 Task: Look for space in Marina, United States from 10th July, 2023 to 15th July, 2023 for 7 adults in price range Rs.10000 to Rs.15000. Place can be entire place or shared room with 4 bedrooms having 7 beds and 4 bathrooms. Property type can be house, flat, guest house. Amenities needed are: wifi, TV, free parkinig on premises, gym, breakfast. Booking option can be shelf check-in. Required host language is English.
Action: Mouse moved to (409, 108)
Screenshot: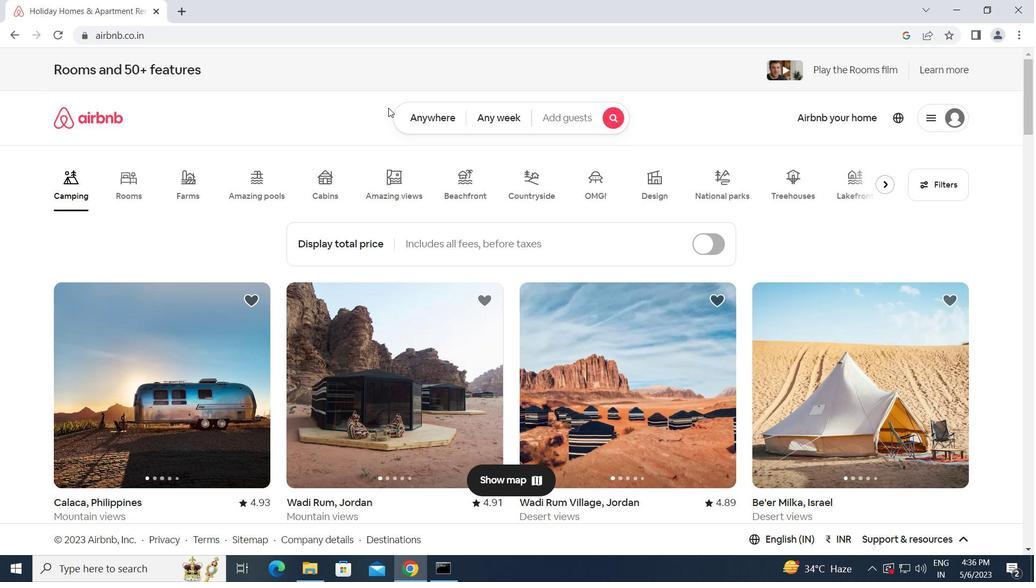 
Action: Mouse pressed left at (409, 108)
Screenshot: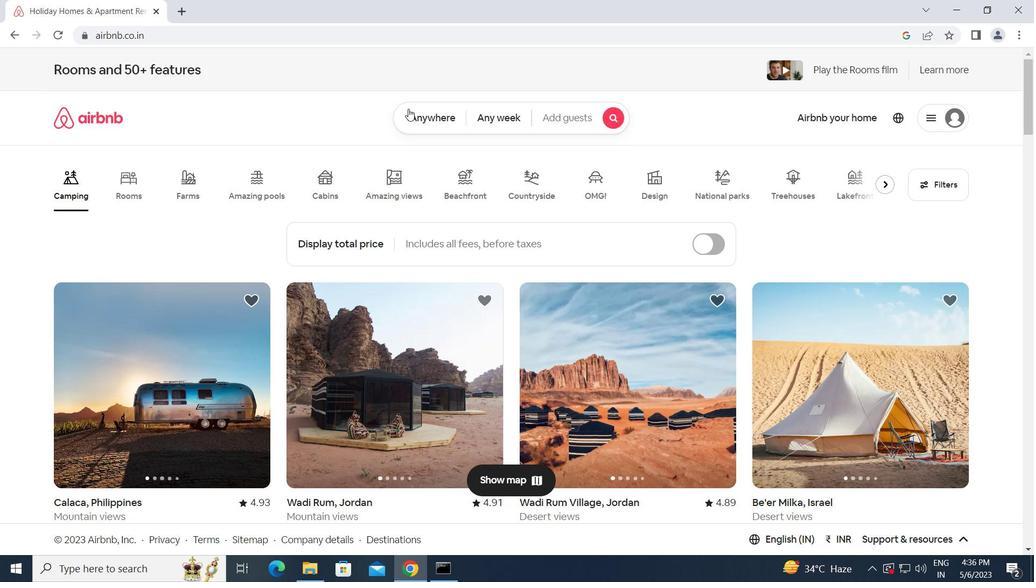 
Action: Mouse moved to (324, 158)
Screenshot: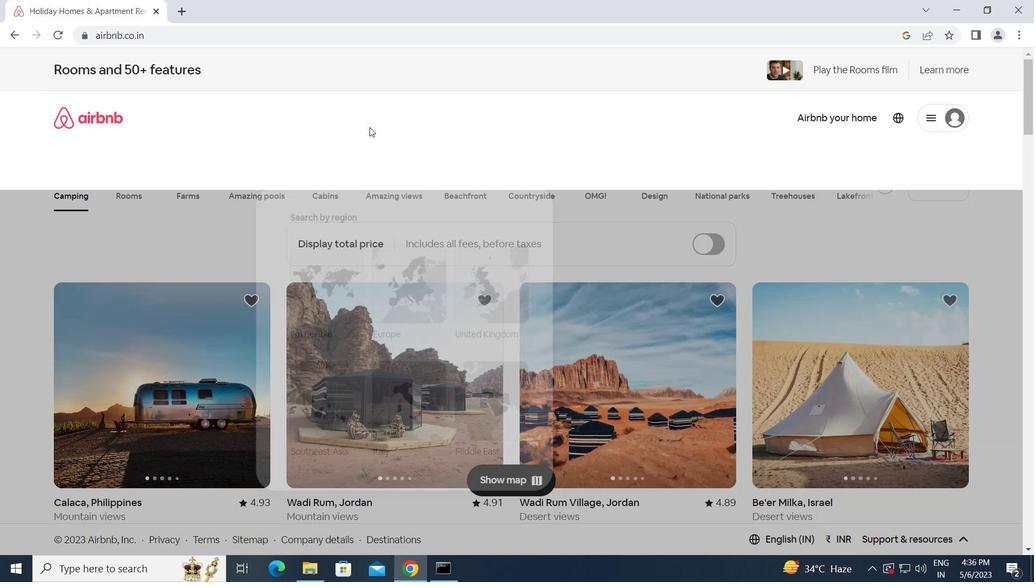 
Action: Mouse pressed left at (324, 158)
Screenshot: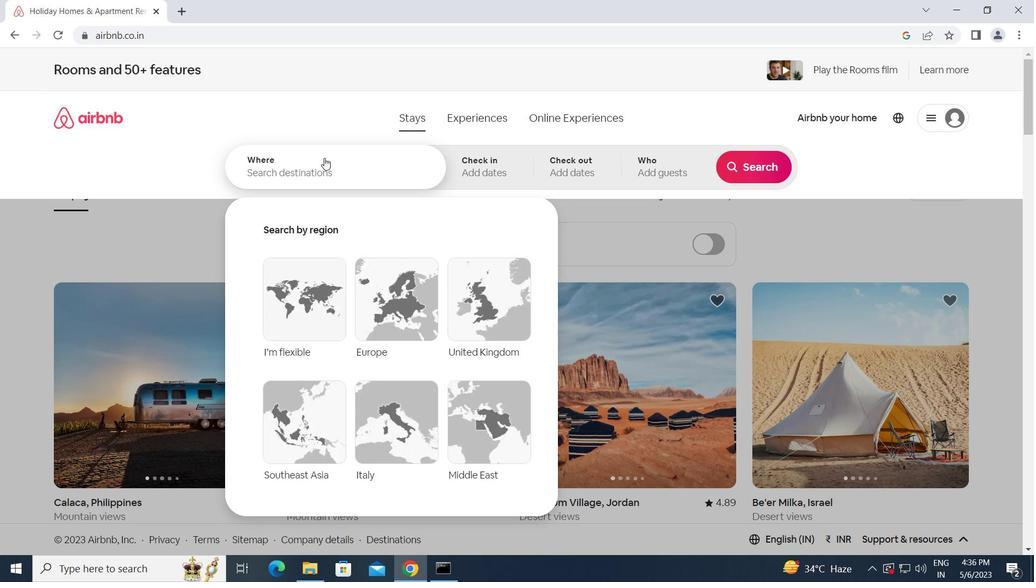 
Action: Key pressed m<Key.caps_lock>ar
Screenshot: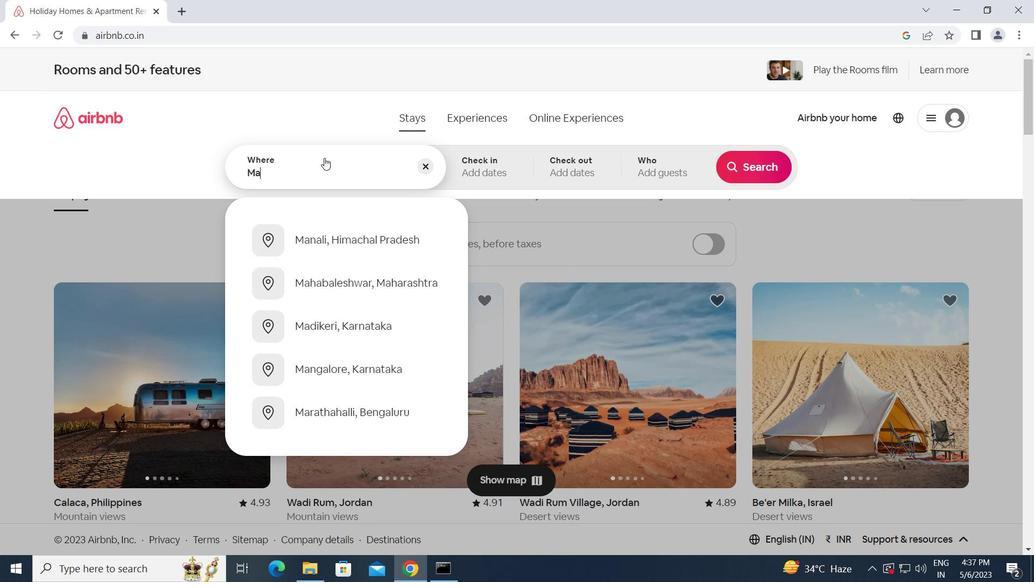 
Action: Mouse moved to (415, 97)
Screenshot: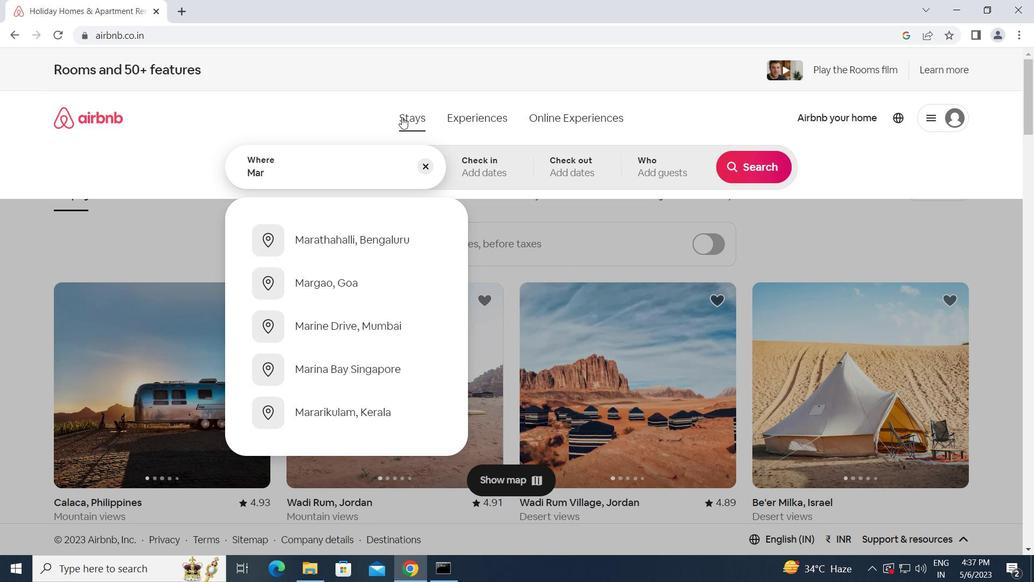 
Action: Key pressed i
Screenshot: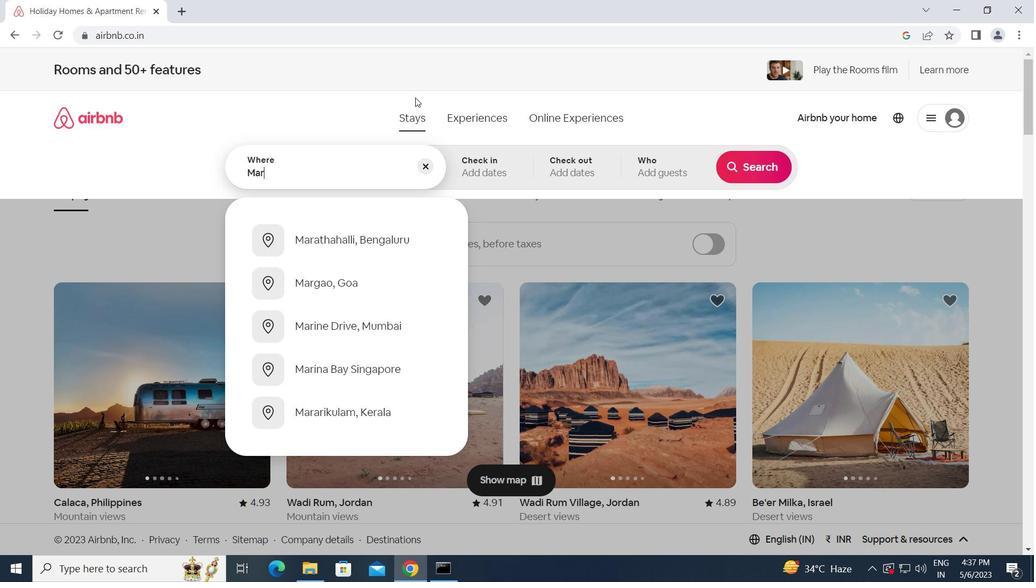
Action: Mouse moved to (415, 96)
Screenshot: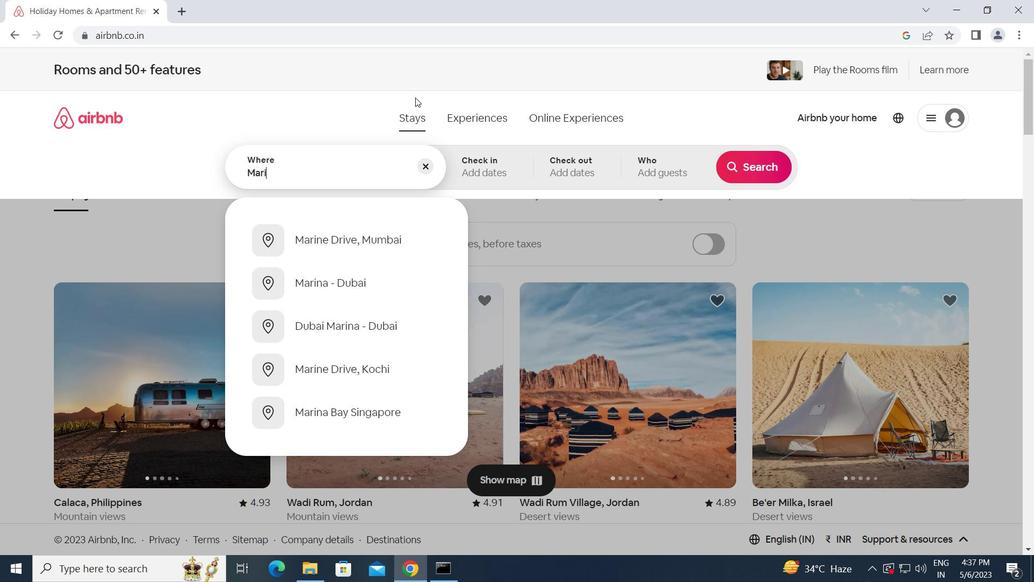 
Action: Key pressed na,<Key.space><Key.caps_lock>u<Key.caps_lock>nited<Key.space><Key.caps_lock>s<Key.caps_lock>tates<Key.enter>
Screenshot: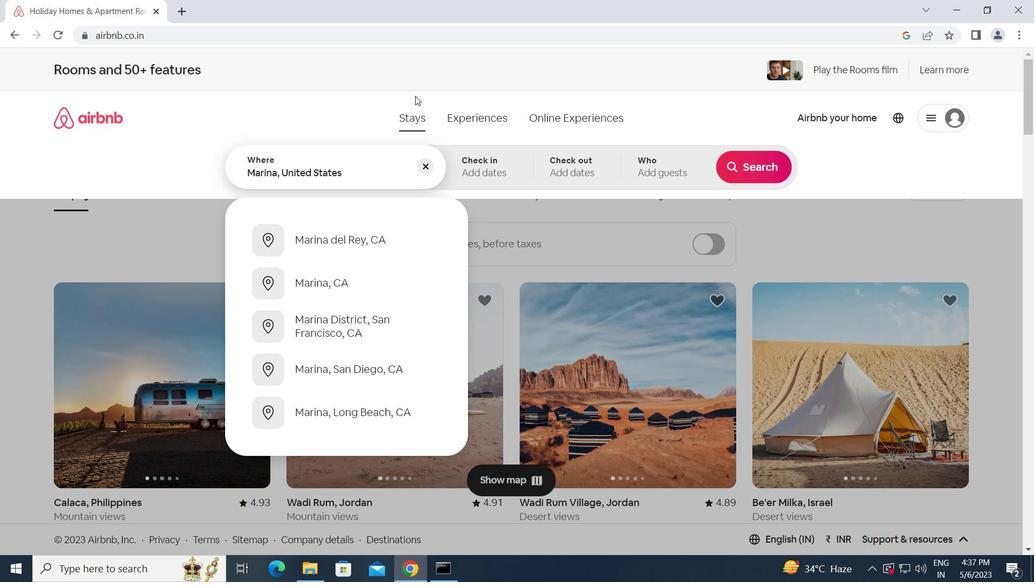 
Action: Mouse moved to (752, 274)
Screenshot: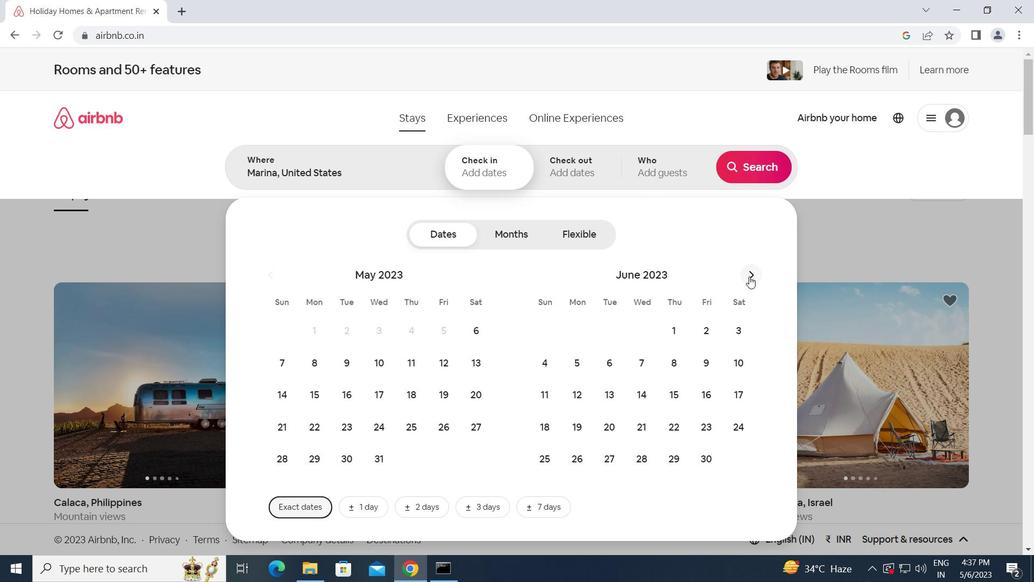 
Action: Mouse pressed left at (752, 274)
Screenshot: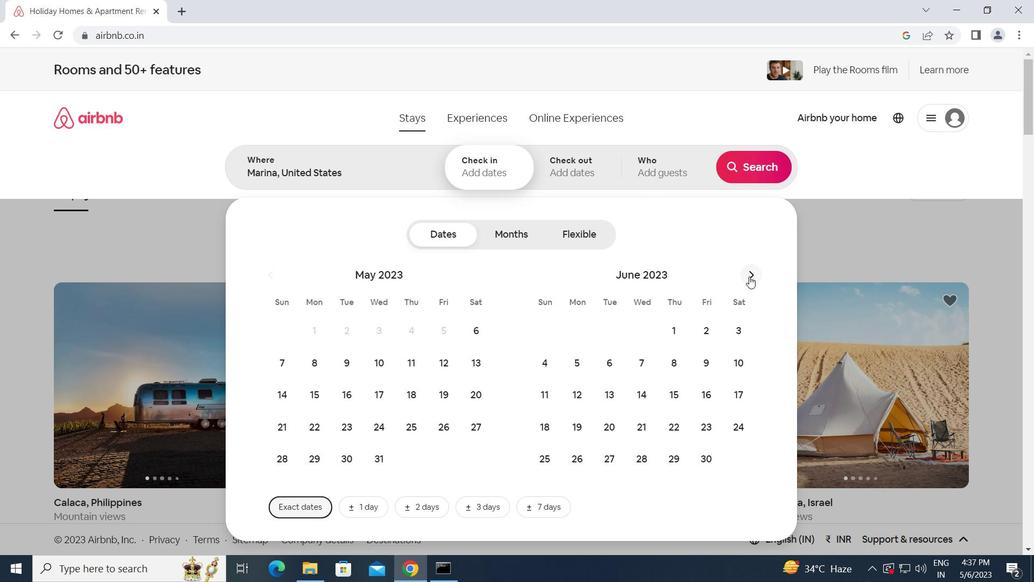 
Action: Mouse moved to (572, 395)
Screenshot: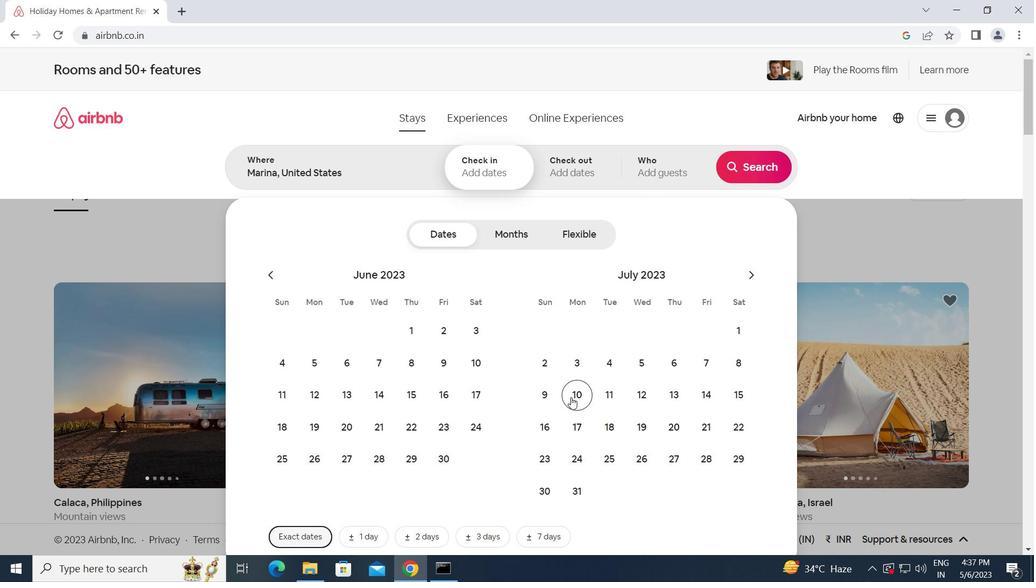 
Action: Mouse pressed left at (572, 395)
Screenshot: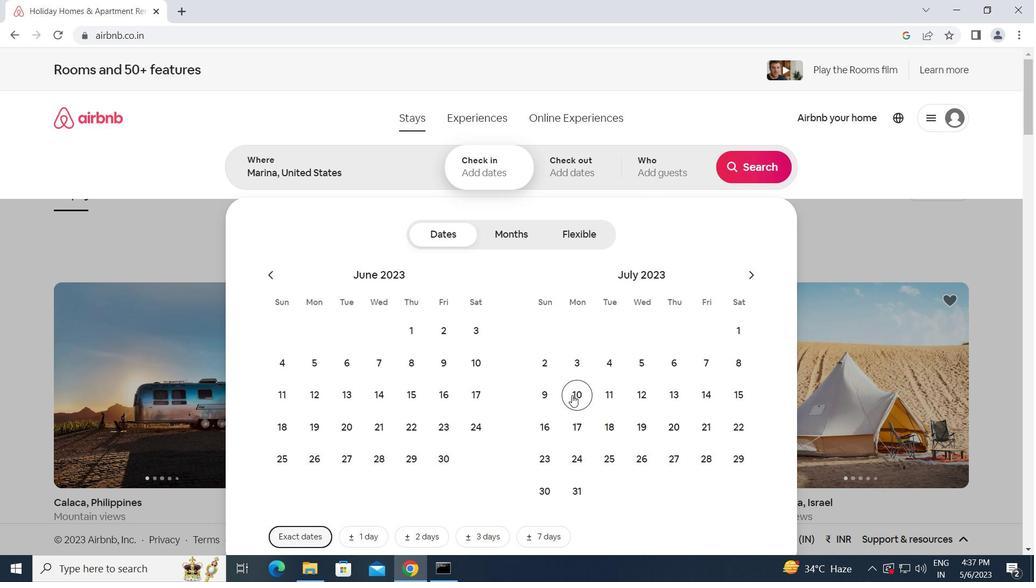 
Action: Mouse moved to (744, 395)
Screenshot: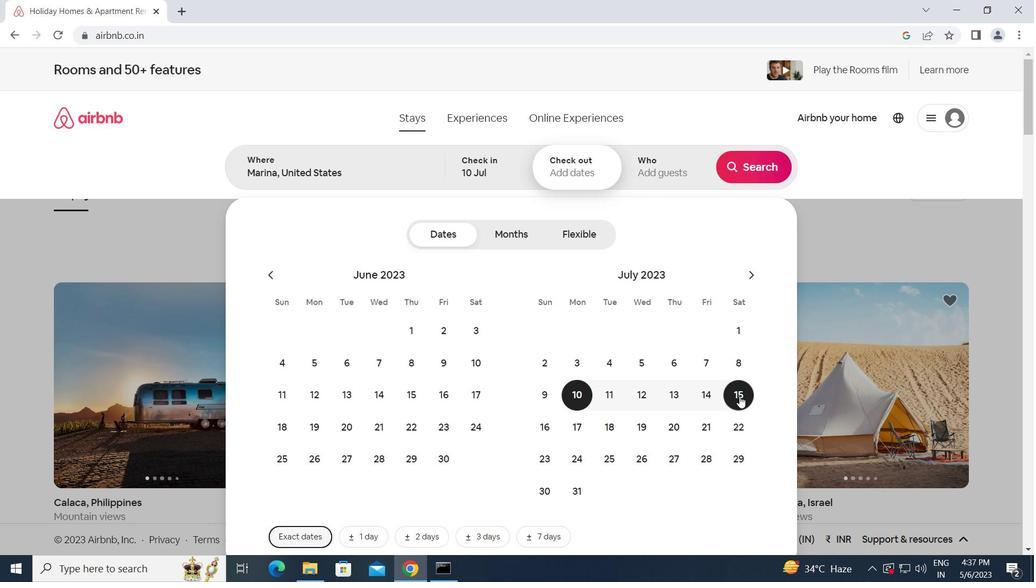 
Action: Mouse pressed left at (744, 395)
Screenshot: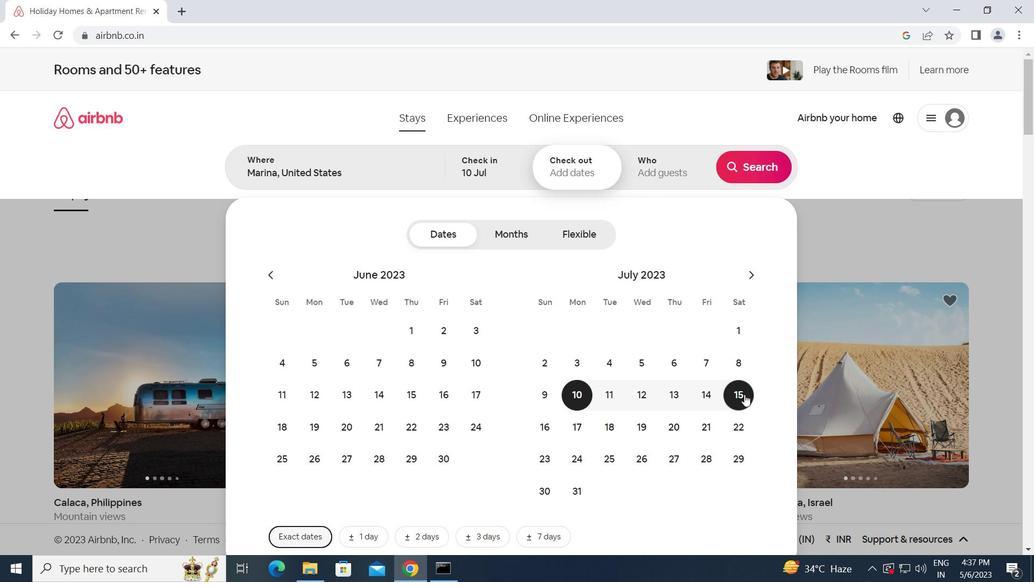 
Action: Mouse moved to (663, 168)
Screenshot: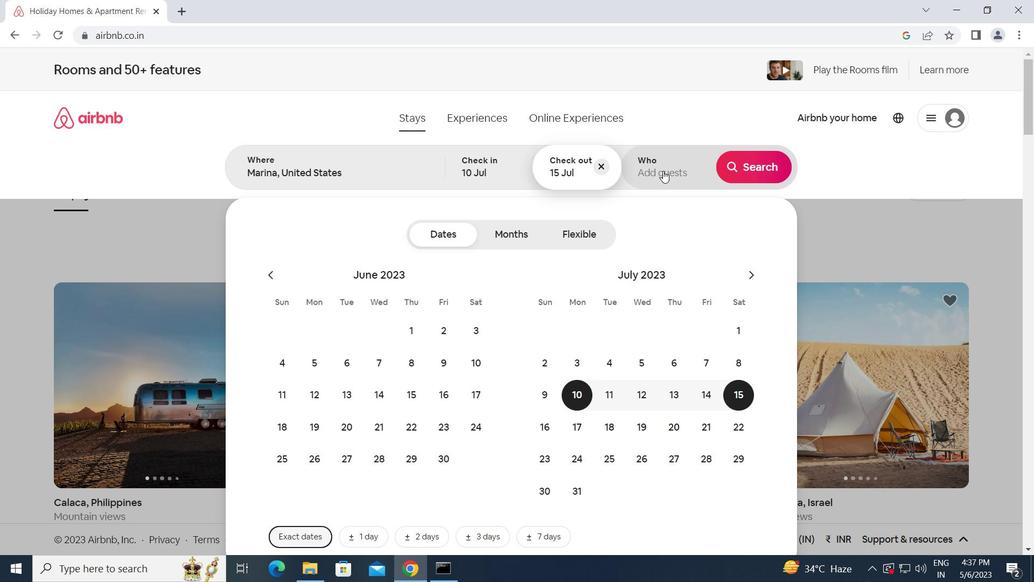 
Action: Mouse pressed left at (663, 168)
Screenshot: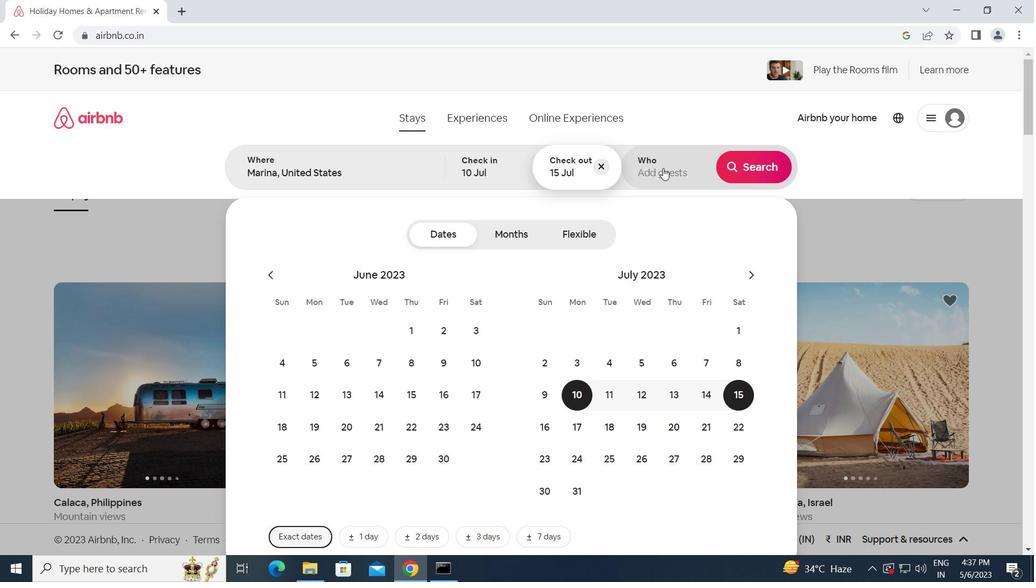 
Action: Mouse moved to (756, 239)
Screenshot: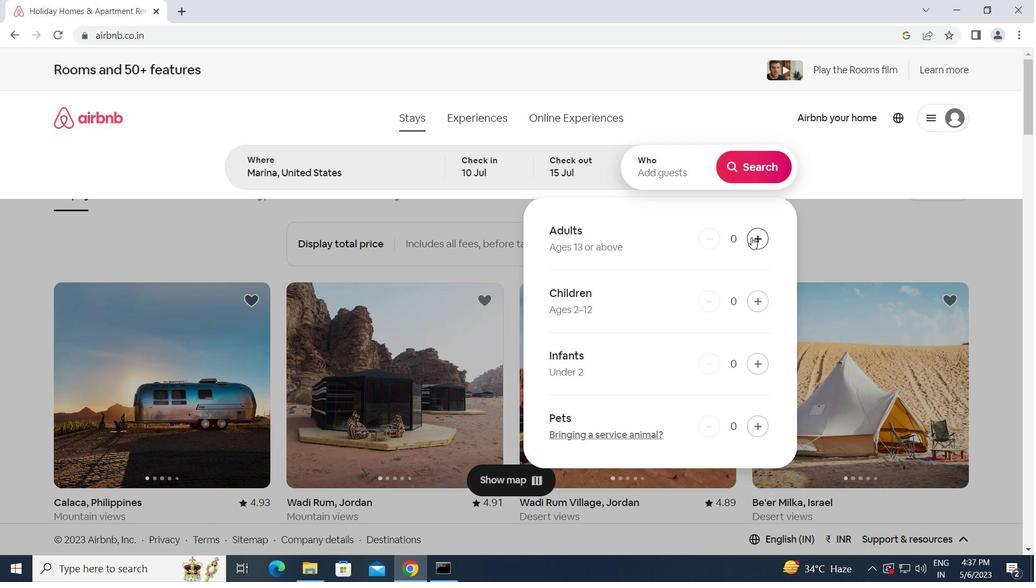 
Action: Mouse pressed left at (756, 239)
Screenshot: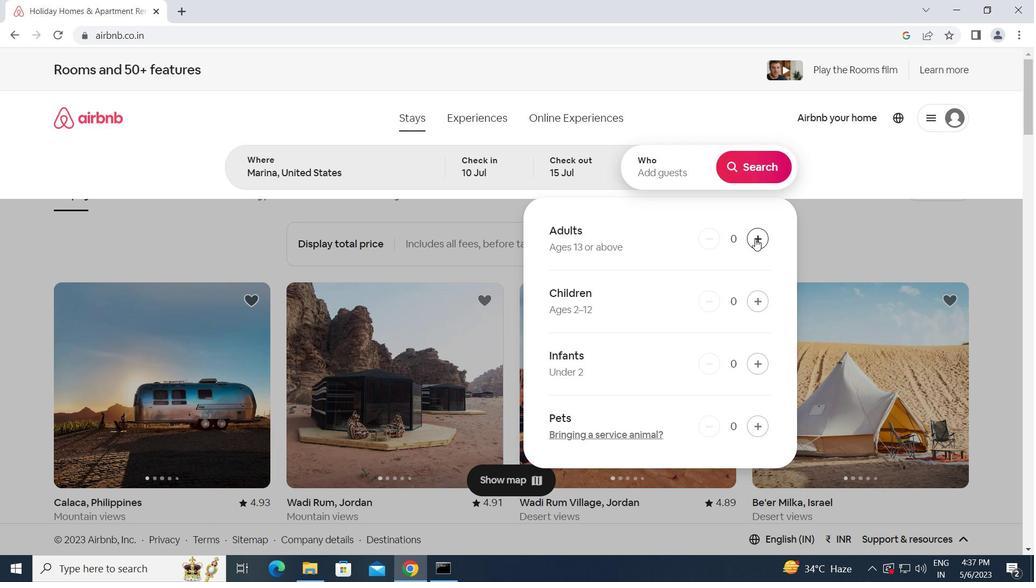 
Action: Mouse pressed left at (756, 239)
Screenshot: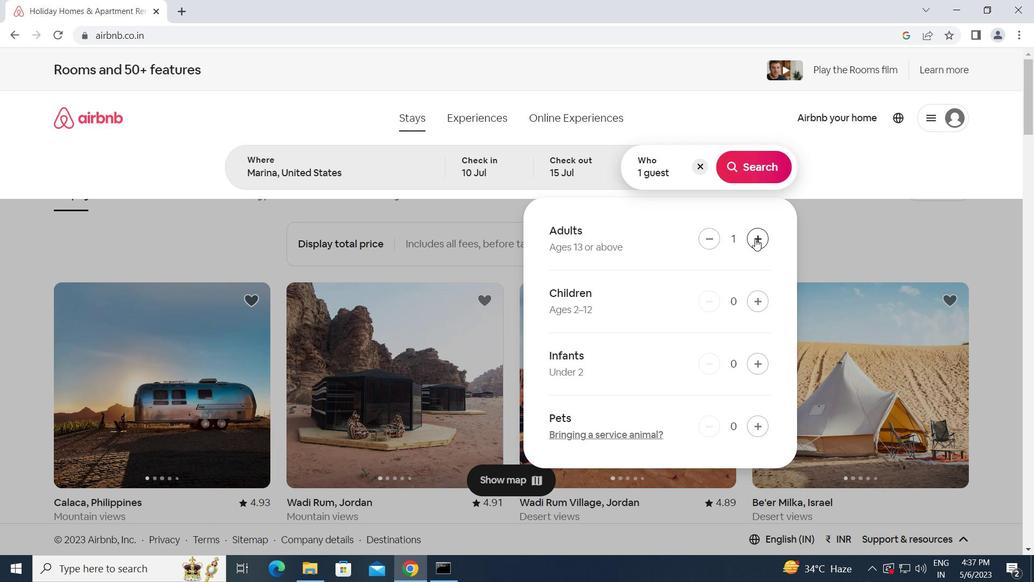 
Action: Mouse moved to (752, 237)
Screenshot: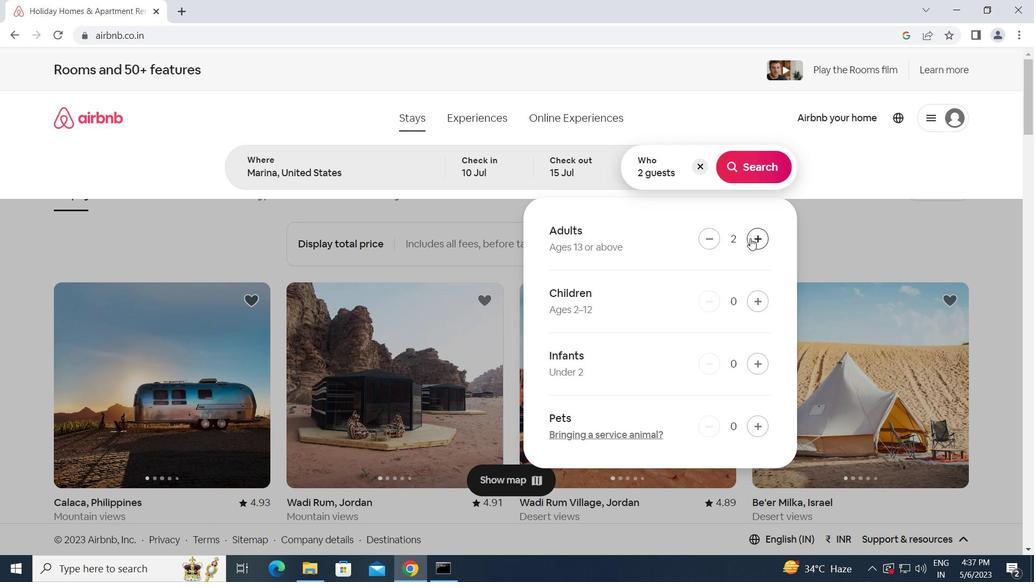 
Action: Mouse pressed left at (752, 237)
Screenshot: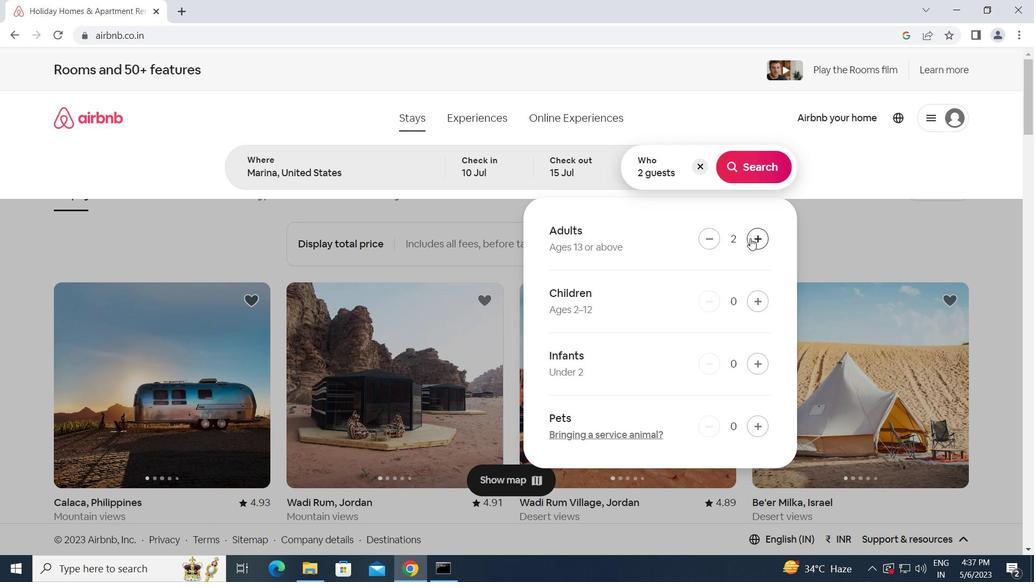 
Action: Mouse moved to (752, 237)
Screenshot: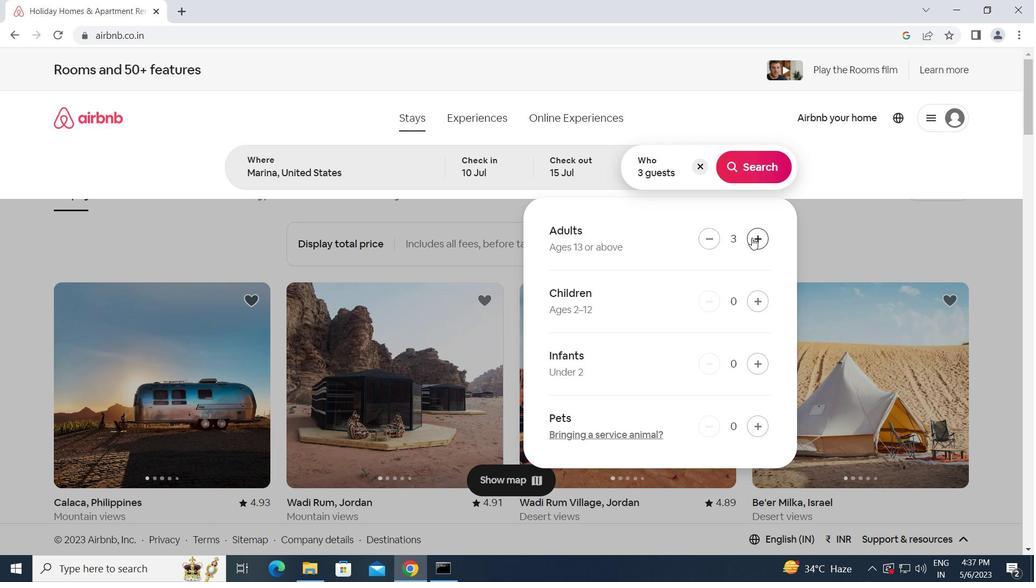 
Action: Mouse pressed left at (752, 237)
Screenshot: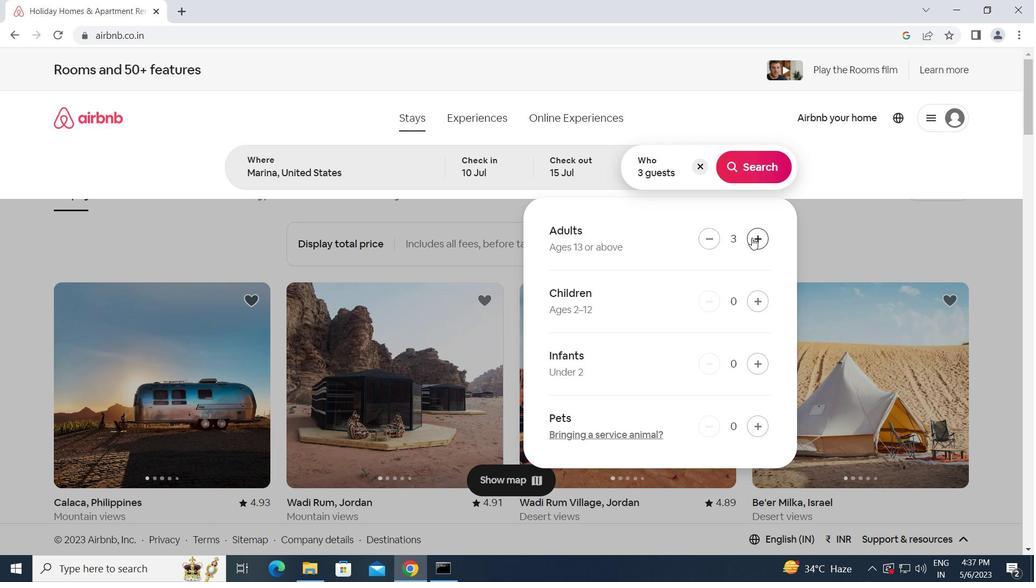 
Action: Mouse pressed left at (752, 237)
Screenshot: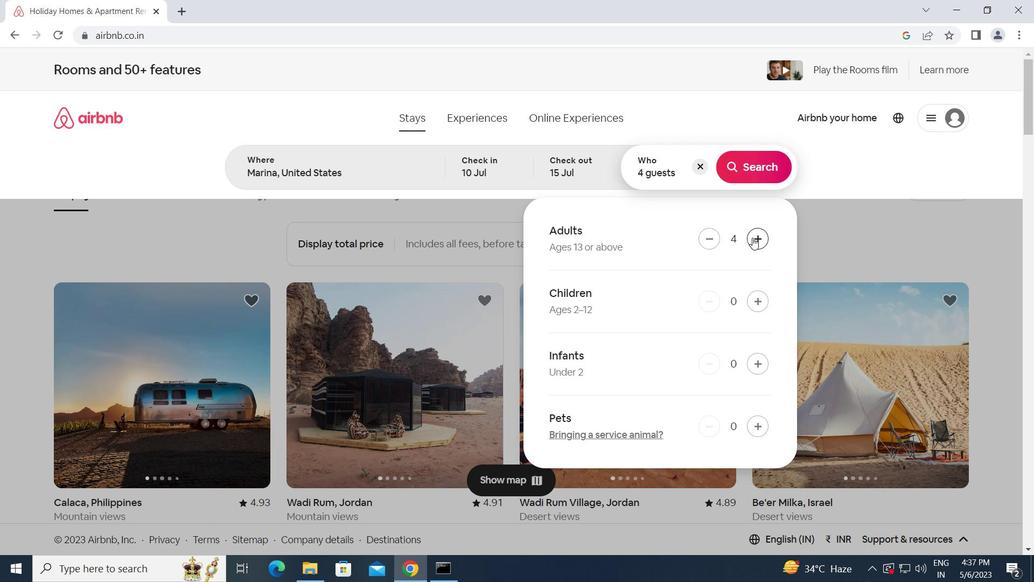
Action: Mouse pressed left at (752, 237)
Screenshot: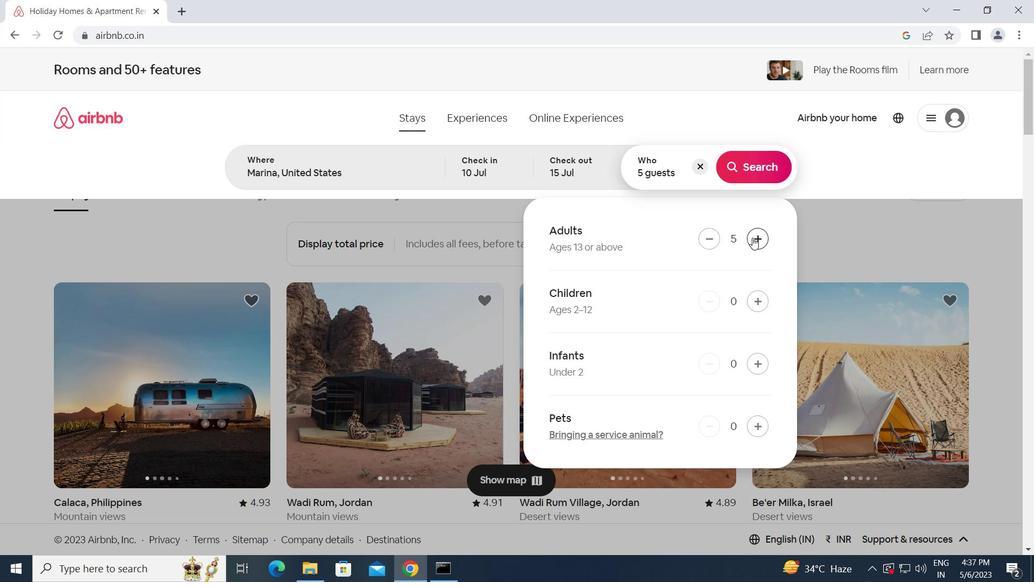 
Action: Mouse pressed left at (752, 237)
Screenshot: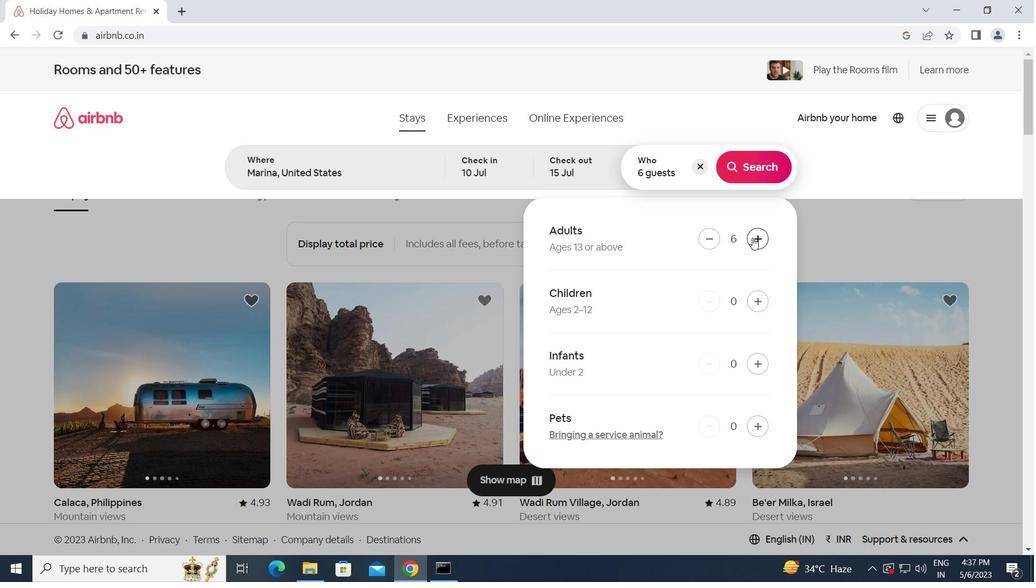 
Action: Mouse moved to (753, 168)
Screenshot: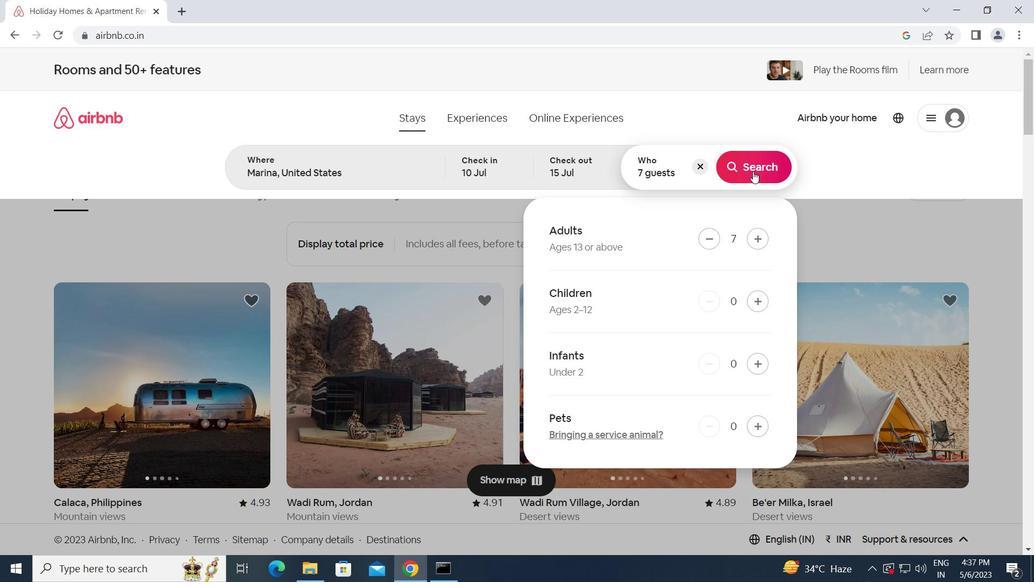 
Action: Mouse pressed left at (753, 168)
Screenshot: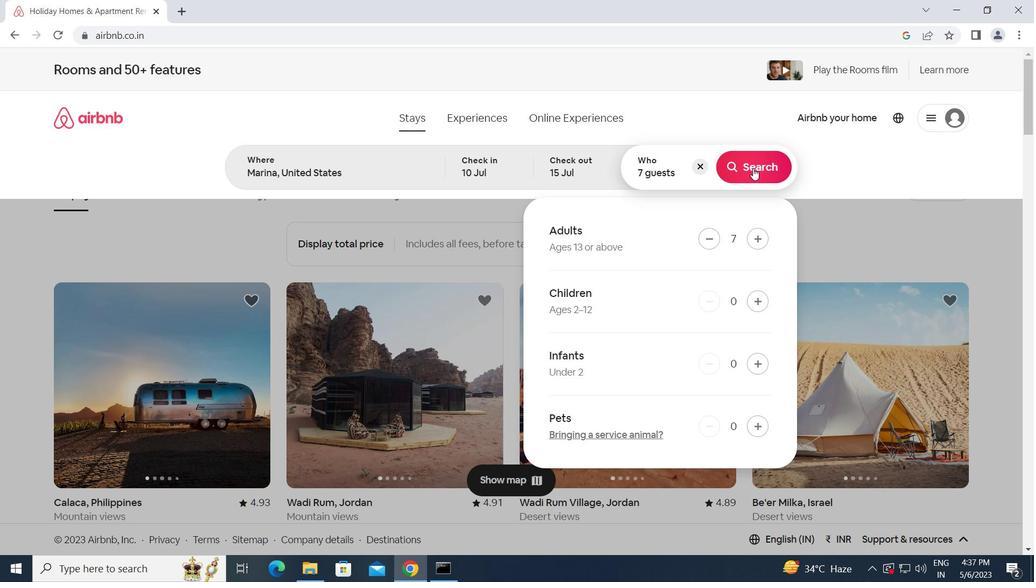 
Action: Mouse moved to (975, 129)
Screenshot: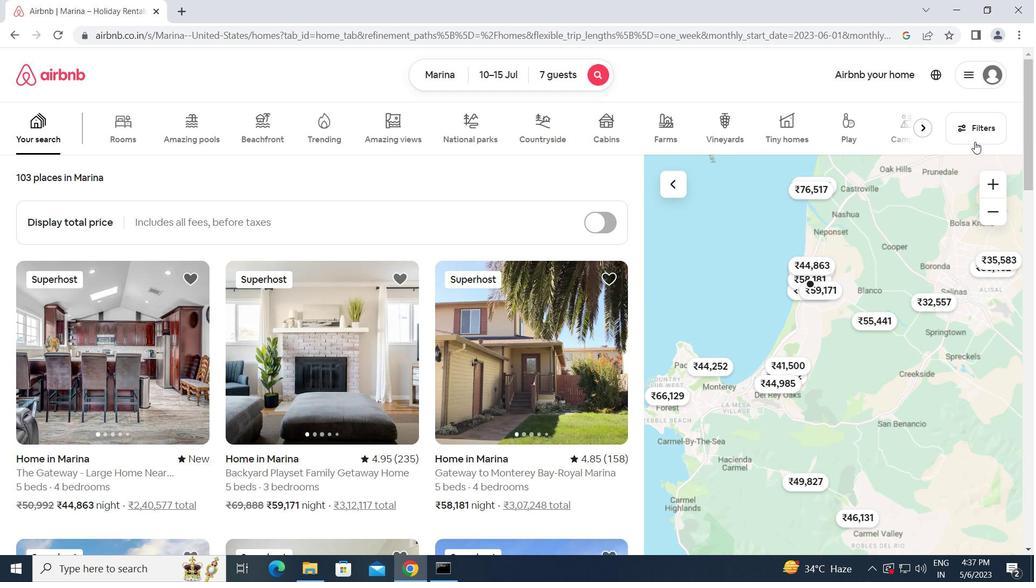 
Action: Mouse pressed left at (975, 129)
Screenshot: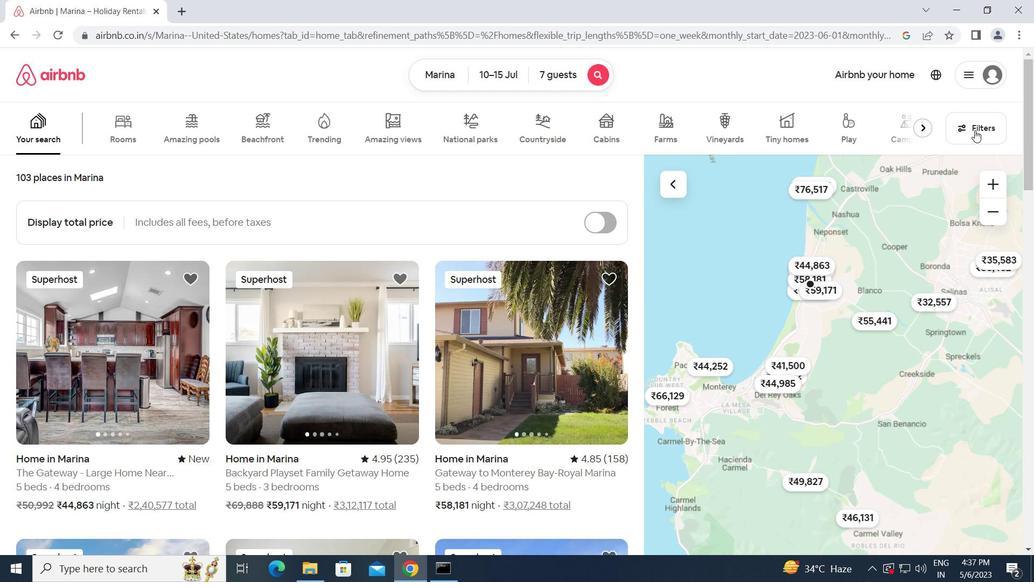 
Action: Mouse moved to (412, 316)
Screenshot: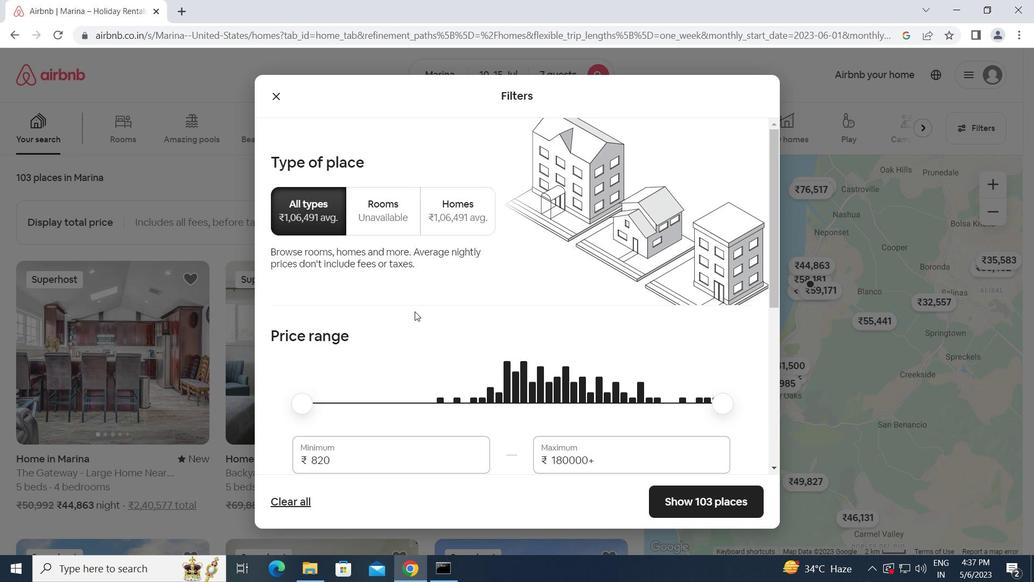 
Action: Mouse scrolled (412, 316) with delta (0, 0)
Screenshot: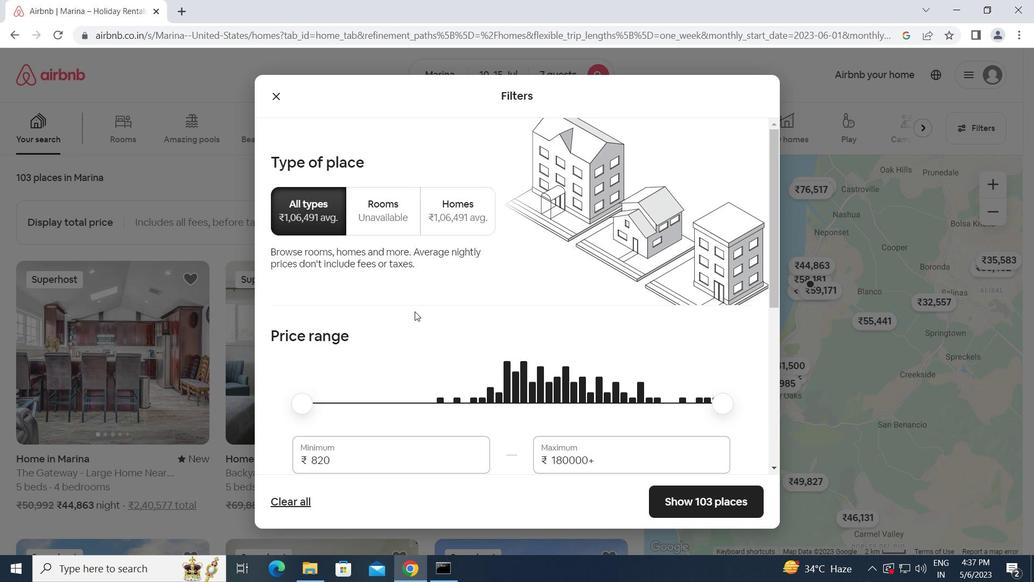 
Action: Mouse moved to (375, 411)
Screenshot: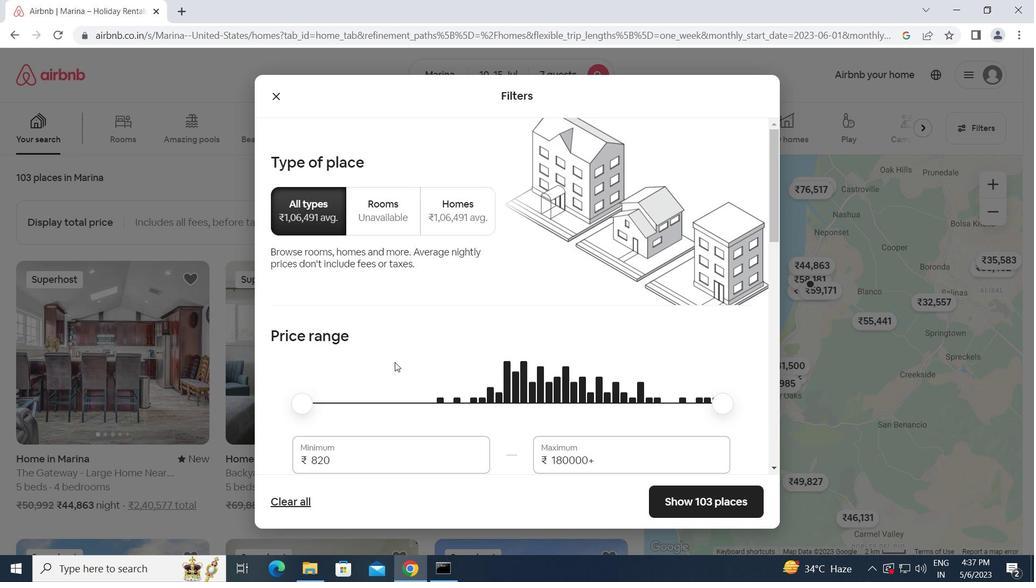 
Action: Mouse scrolled (375, 410) with delta (0, 0)
Screenshot: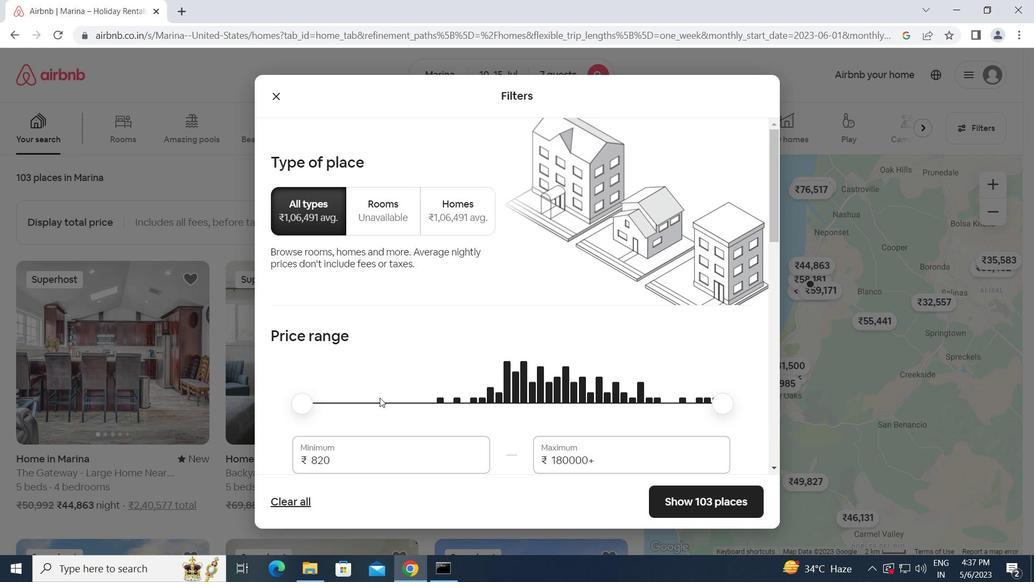 
Action: Mouse moved to (341, 320)
Screenshot: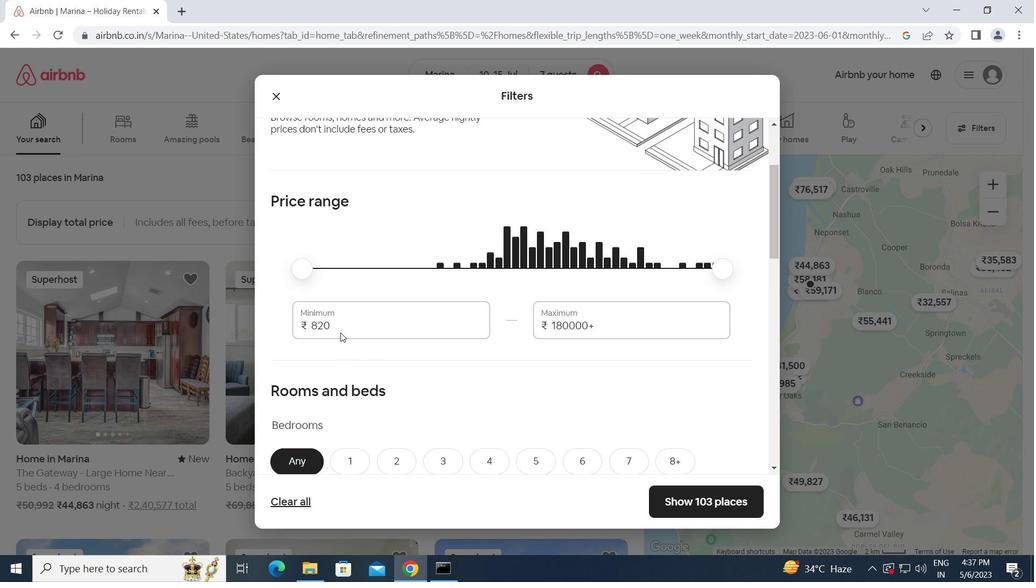 
Action: Mouse pressed left at (341, 320)
Screenshot: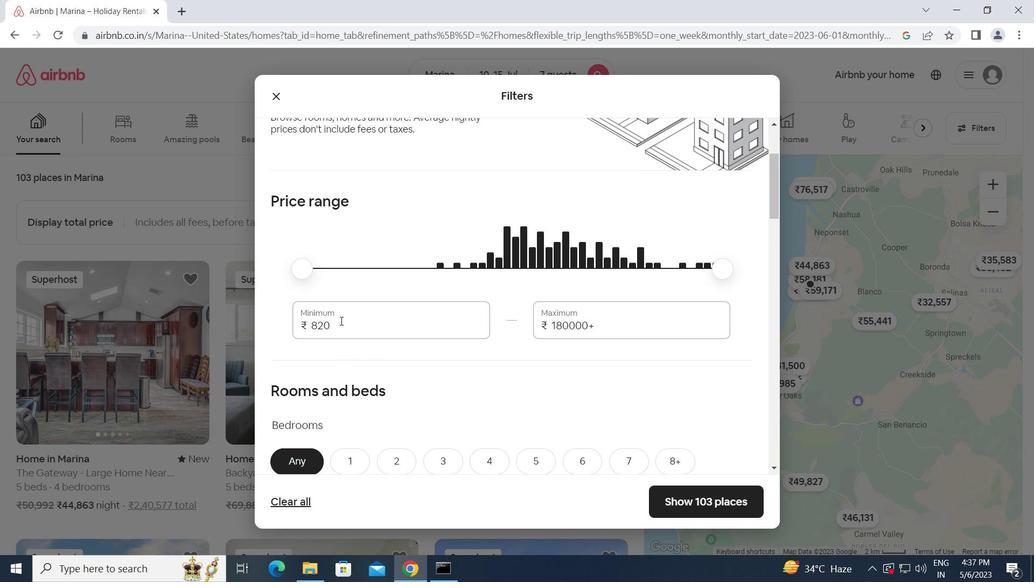 
Action: Mouse moved to (283, 320)
Screenshot: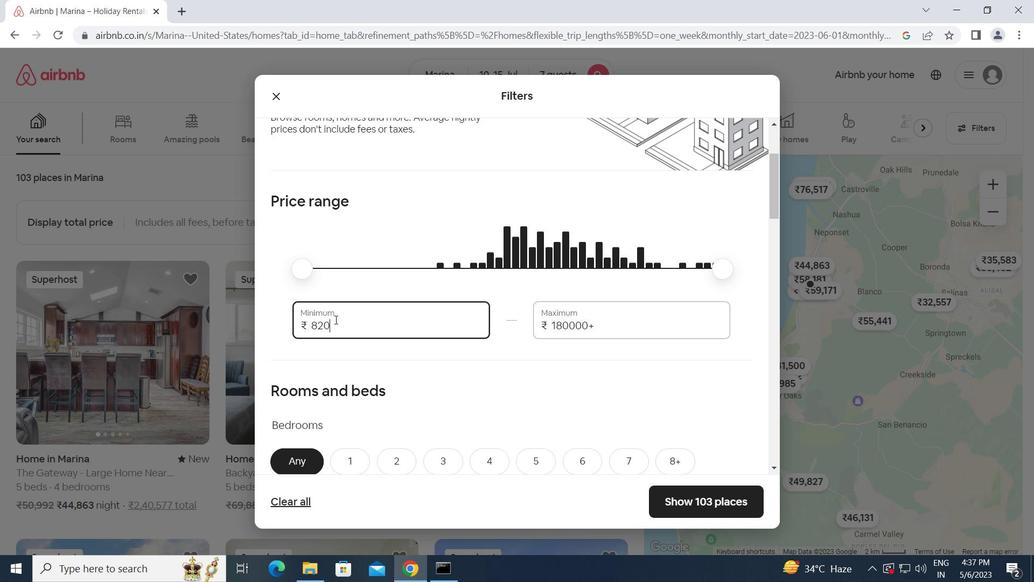 
Action: Key pressed 1
Screenshot: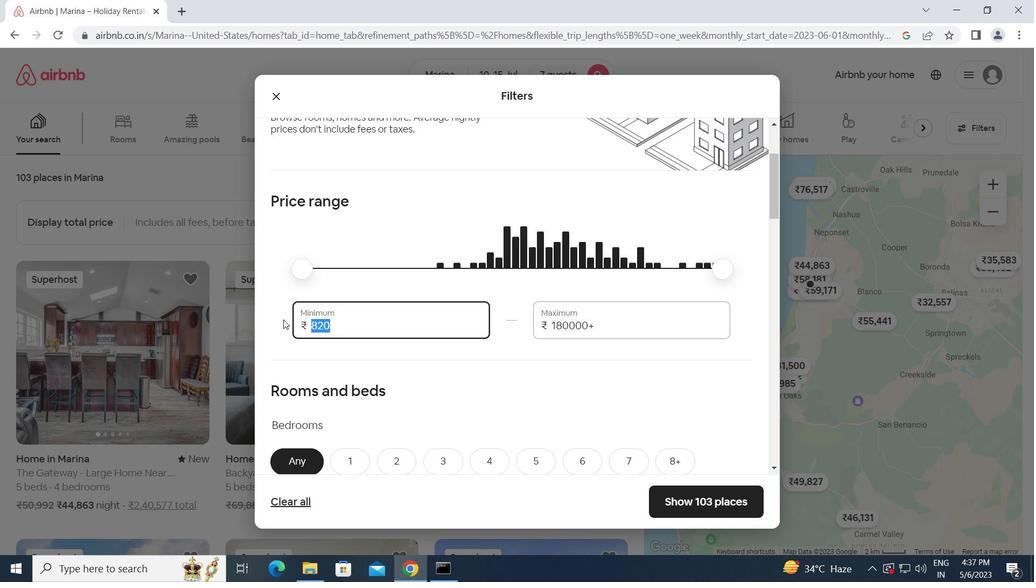 
Action: Mouse moved to (466, 240)
Screenshot: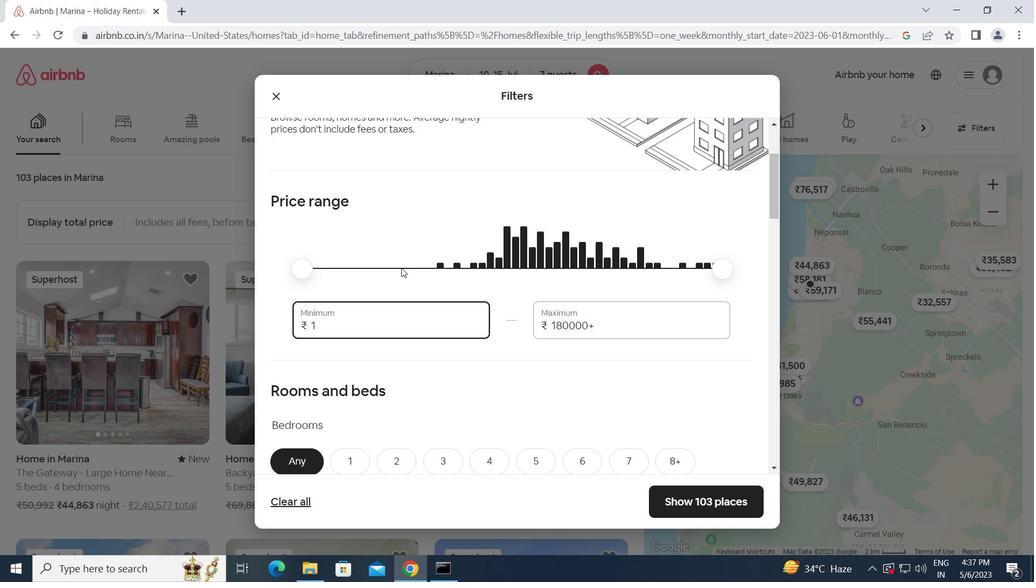 
Action: Key pressed 0000<Key.tab>15000
Screenshot: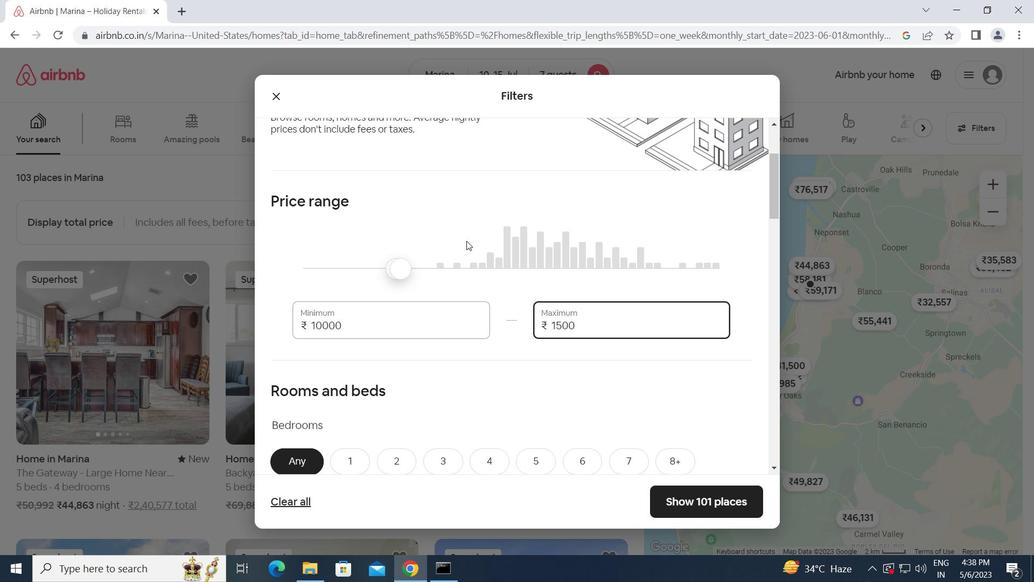 
Action: Mouse moved to (529, 334)
Screenshot: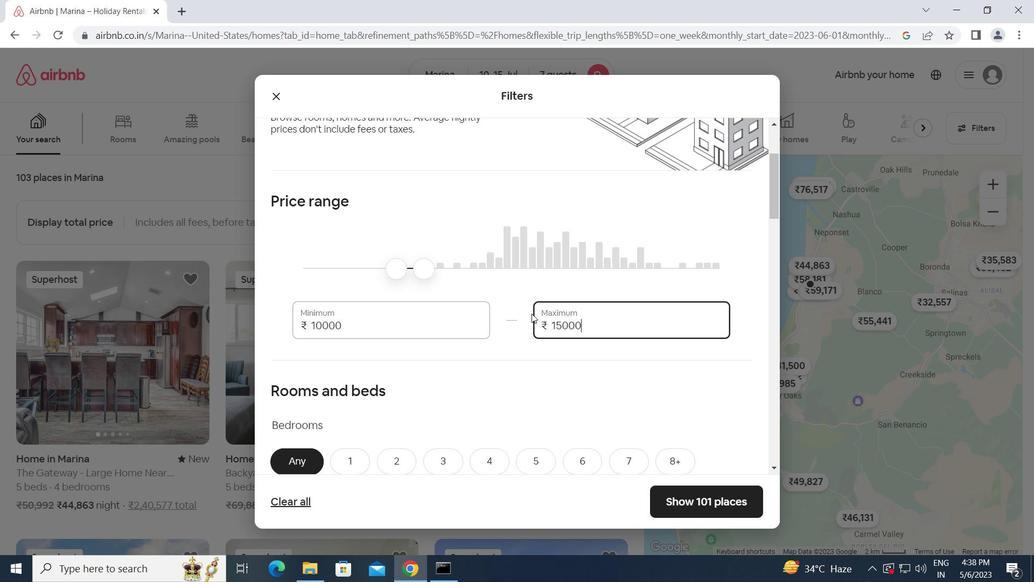 
Action: Mouse scrolled (529, 333) with delta (0, 0)
Screenshot: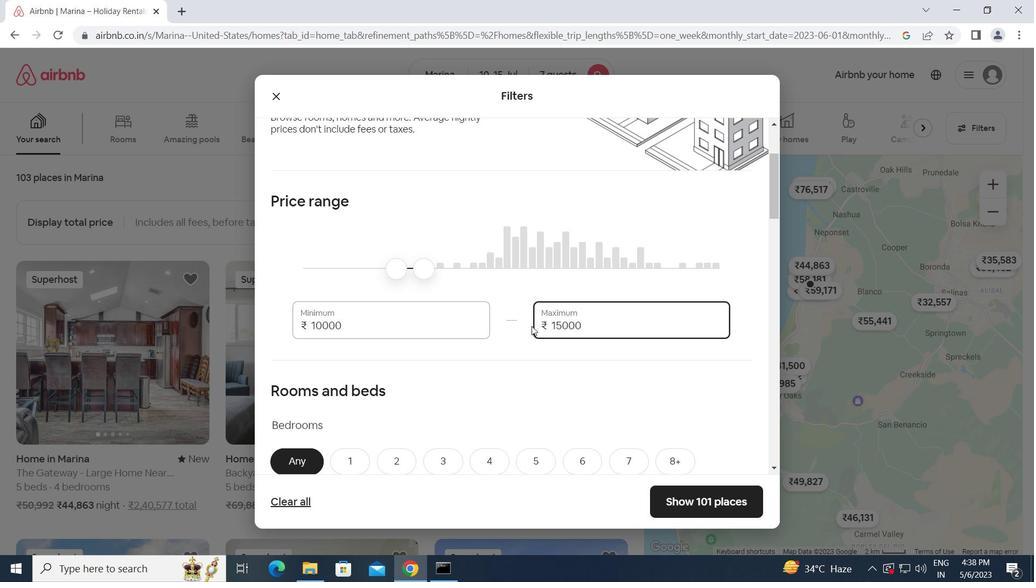 
Action: Mouse moved to (527, 330)
Screenshot: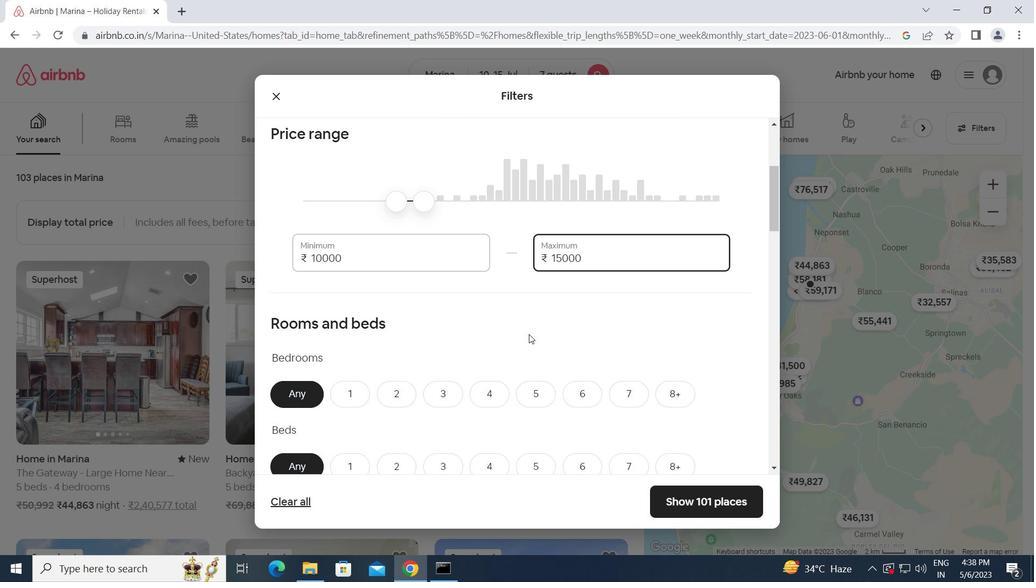 
Action: Mouse pressed left at (527, 330)
Screenshot: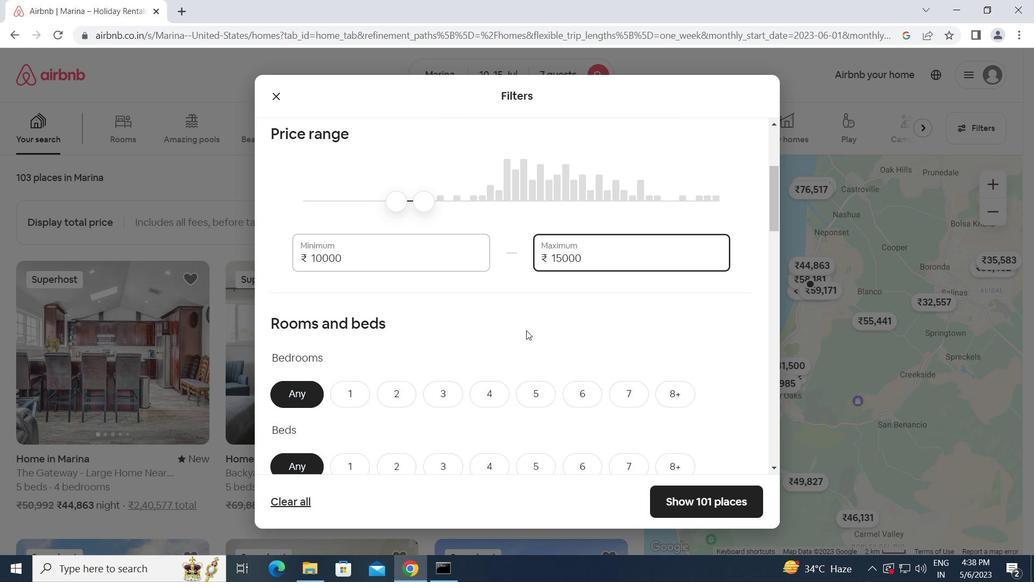 
Action: Mouse scrolled (527, 330) with delta (0, 0)
Screenshot: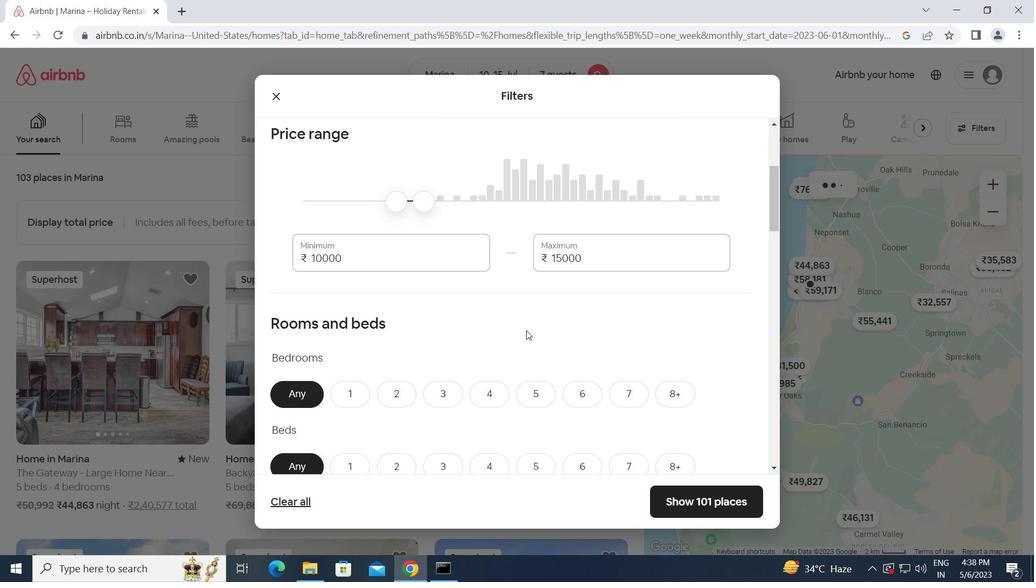 
Action: Mouse scrolled (527, 330) with delta (0, 0)
Screenshot: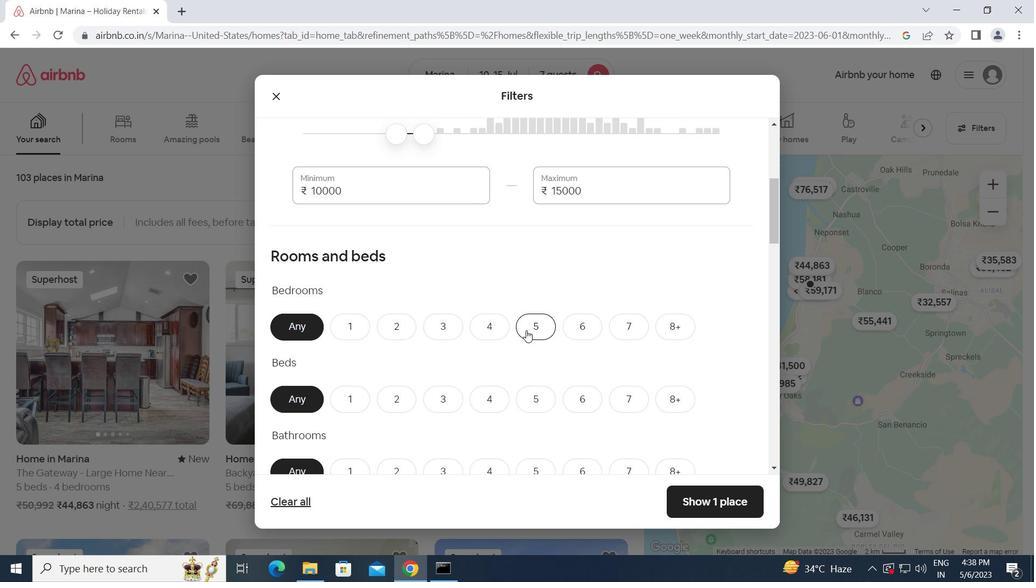 
Action: Mouse moved to (497, 258)
Screenshot: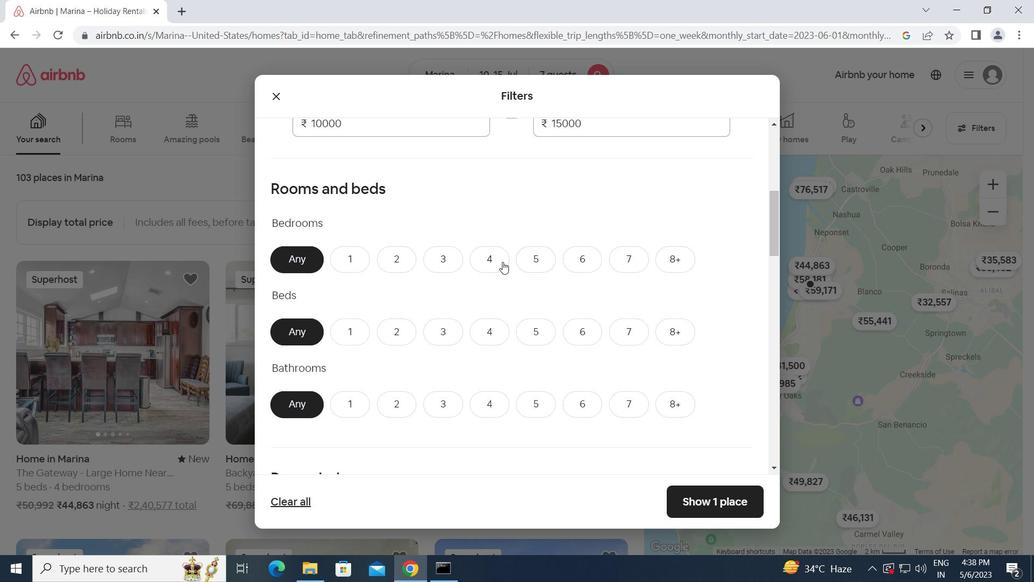 
Action: Mouse pressed left at (497, 258)
Screenshot: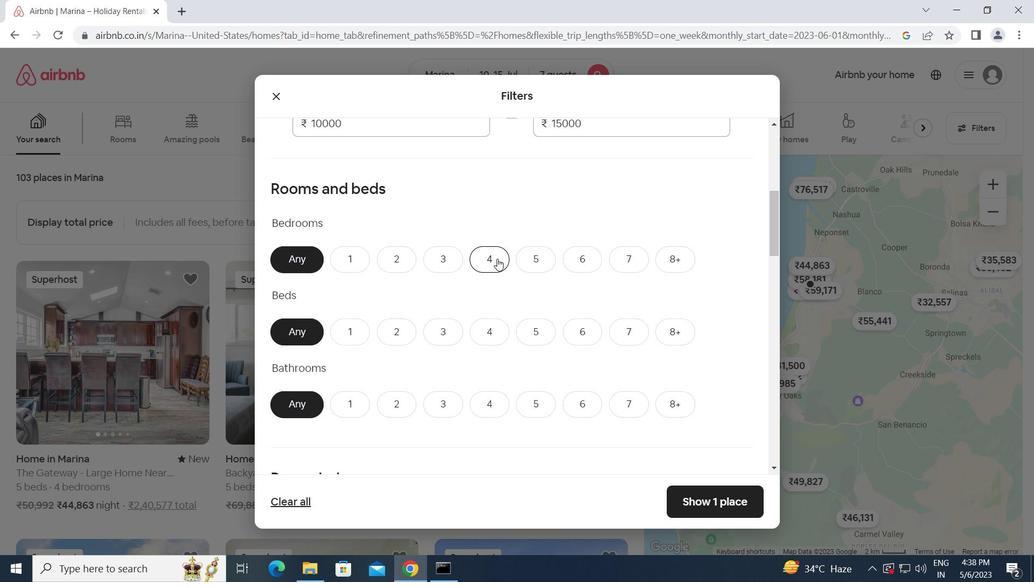 
Action: Mouse moved to (620, 329)
Screenshot: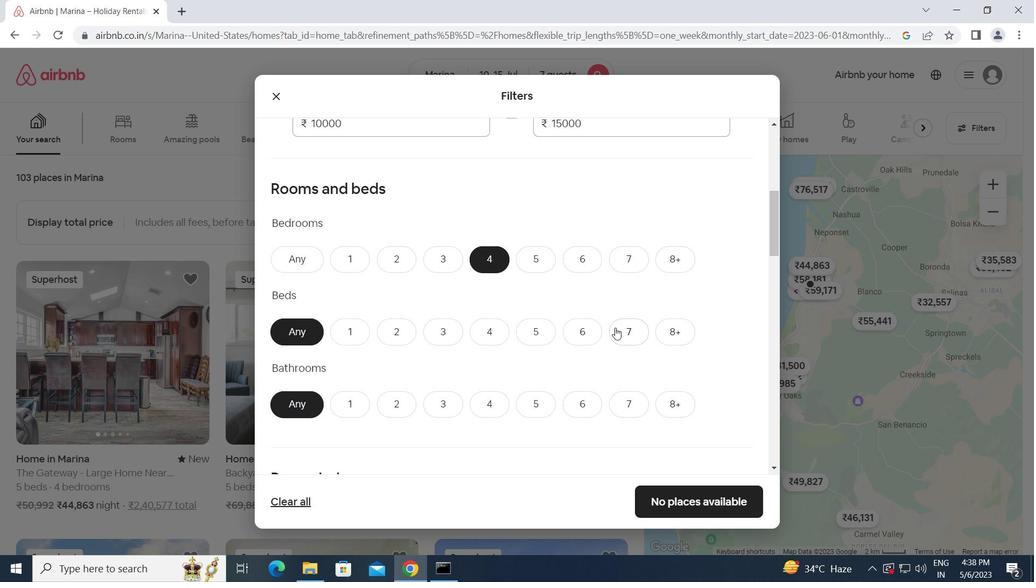 
Action: Mouse pressed left at (620, 329)
Screenshot: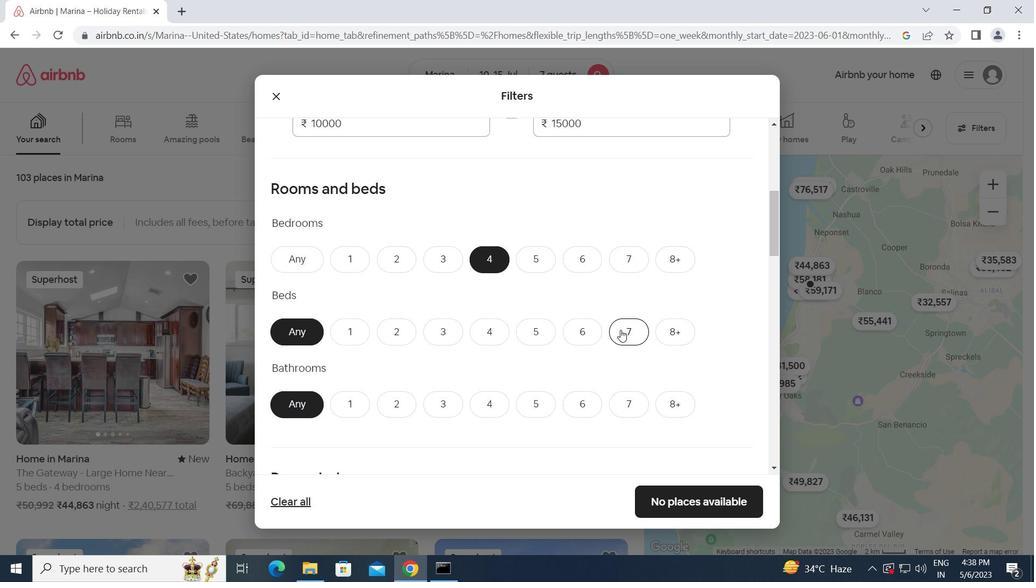 
Action: Mouse moved to (493, 406)
Screenshot: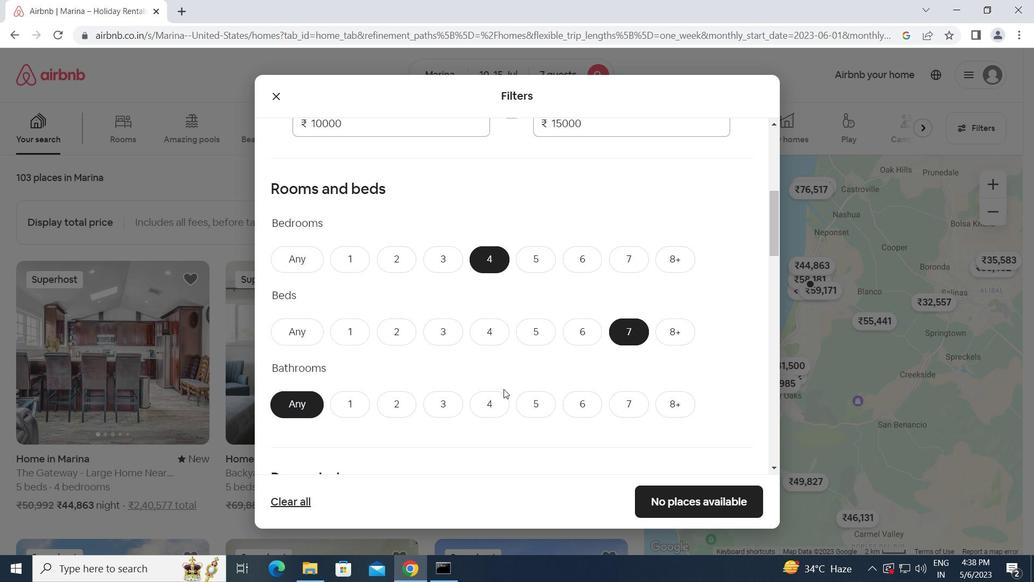 
Action: Mouse pressed left at (493, 406)
Screenshot: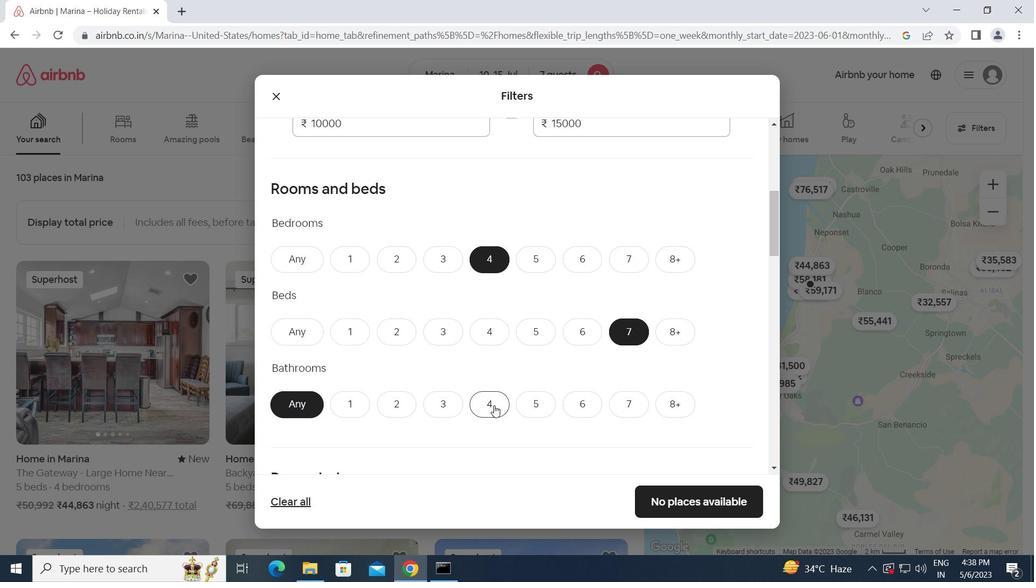 
Action: Mouse moved to (538, 426)
Screenshot: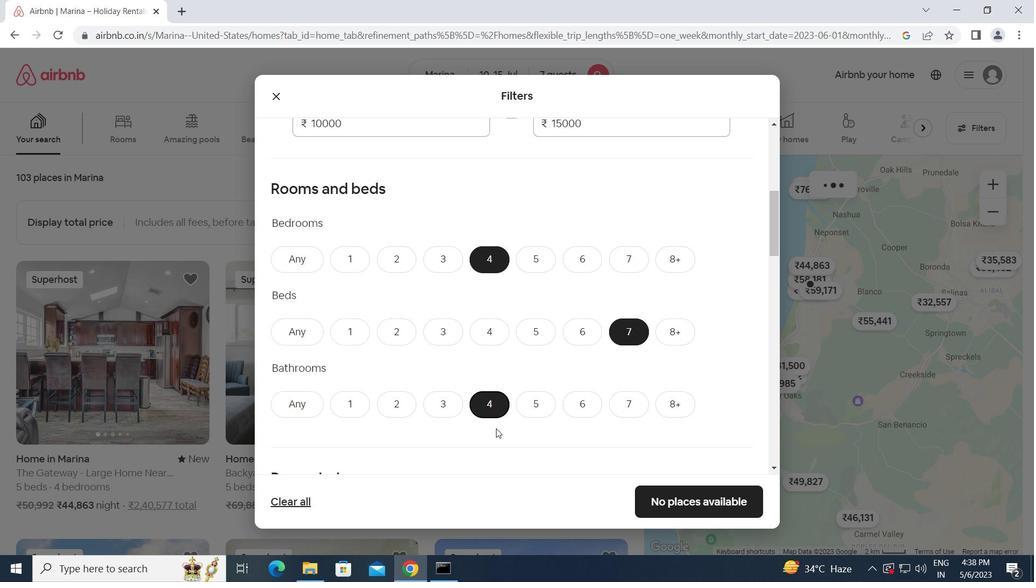 
Action: Mouse scrolled (538, 426) with delta (0, 0)
Screenshot: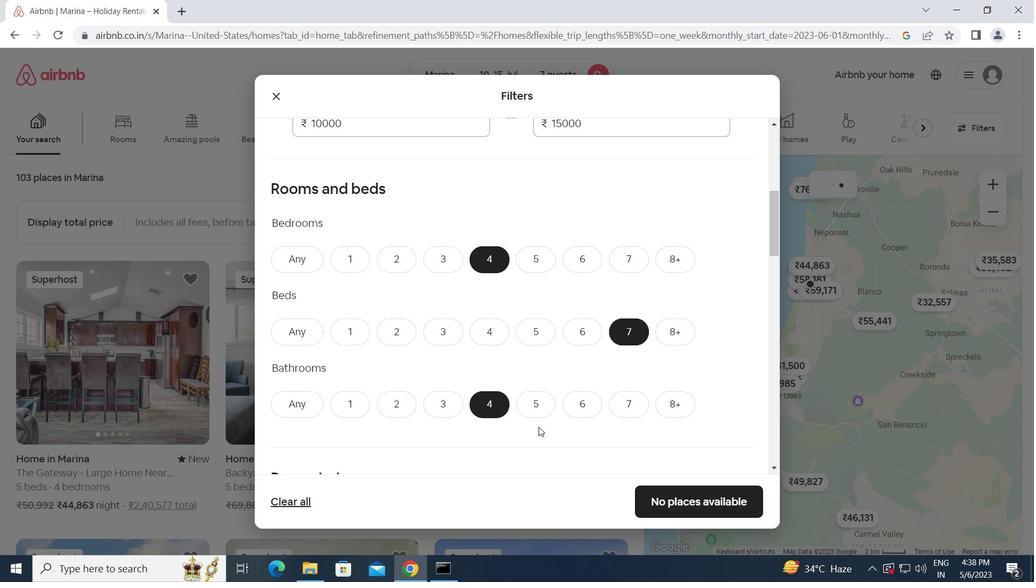 
Action: Mouse moved to (543, 421)
Screenshot: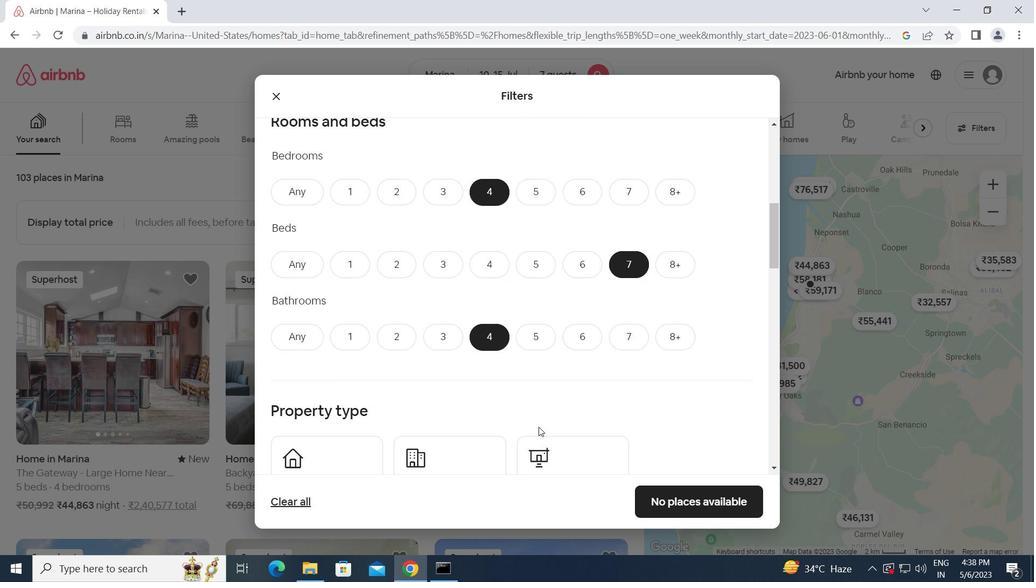 
Action: Mouse scrolled (543, 420) with delta (0, 0)
Screenshot: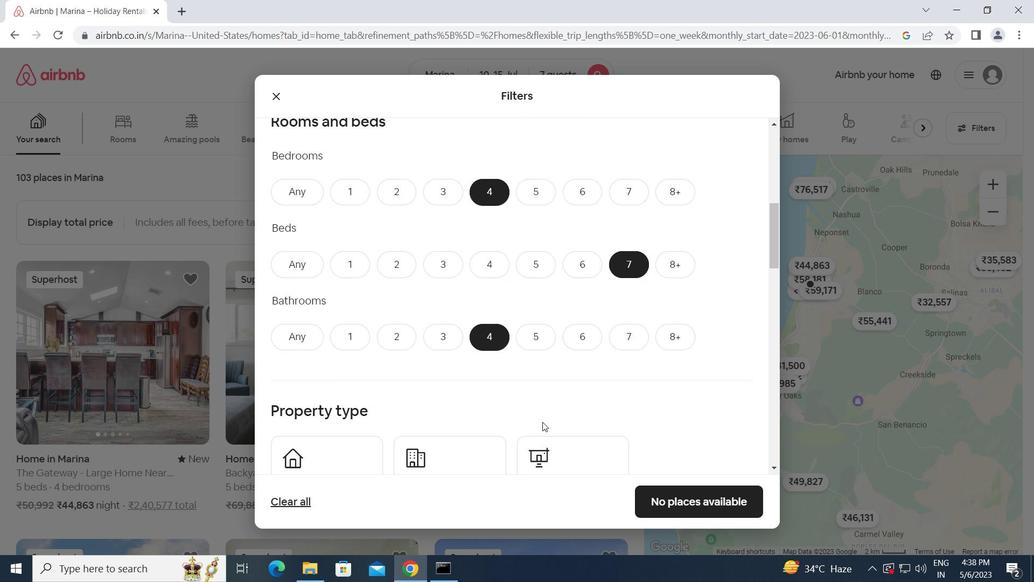 
Action: Mouse scrolled (543, 420) with delta (0, 0)
Screenshot: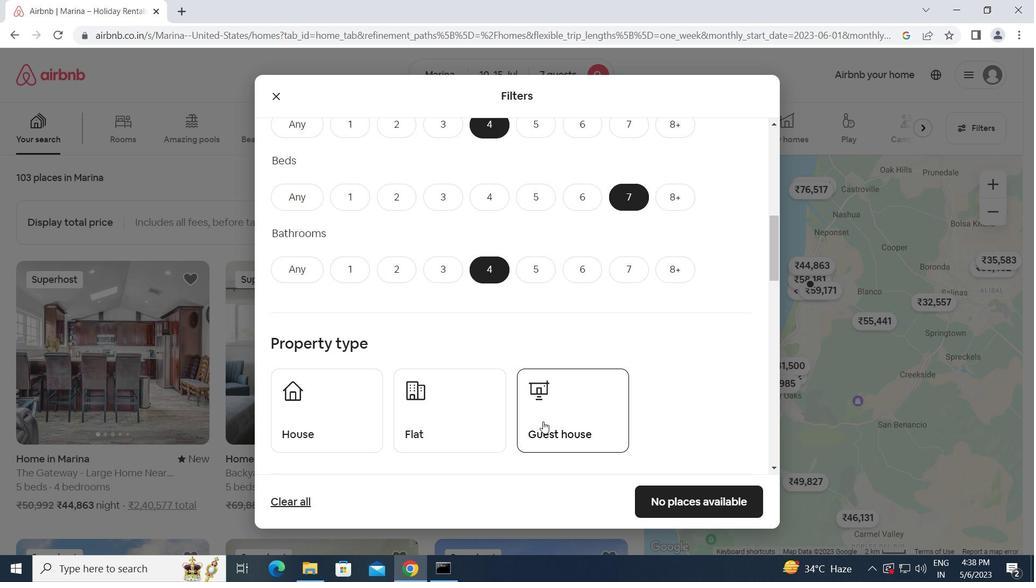 
Action: Mouse moved to (342, 364)
Screenshot: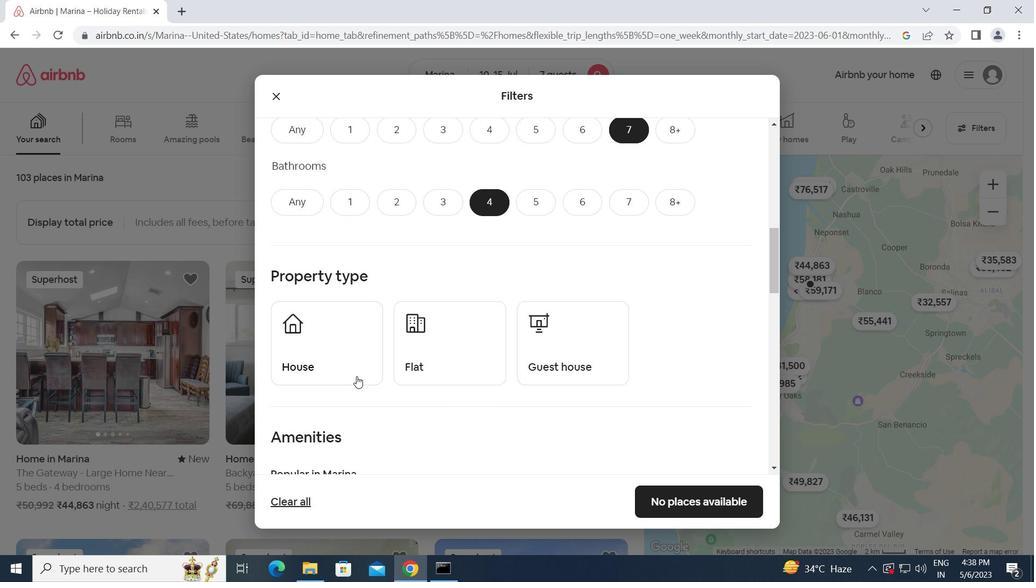 
Action: Mouse pressed left at (342, 364)
Screenshot: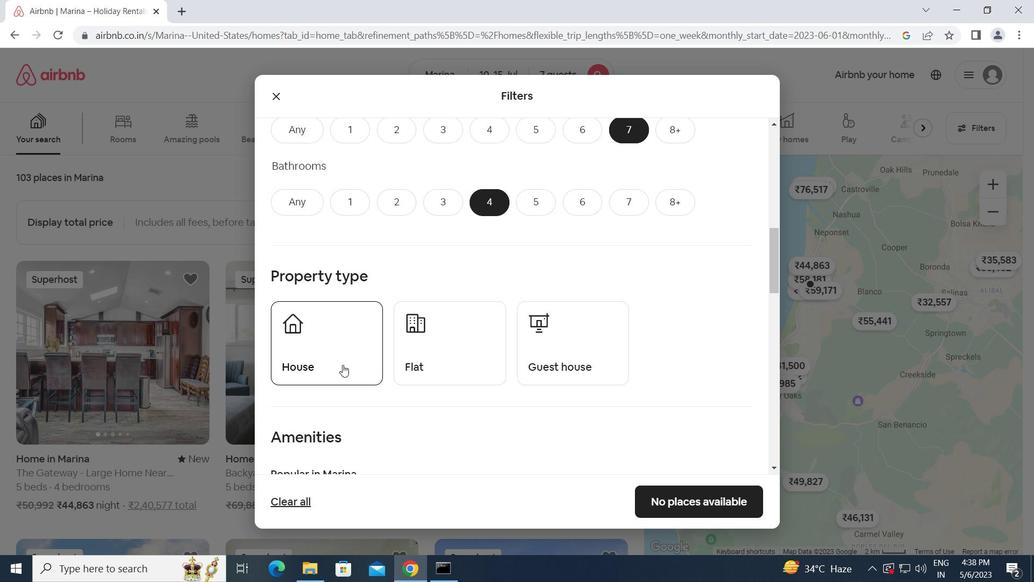 
Action: Mouse moved to (466, 353)
Screenshot: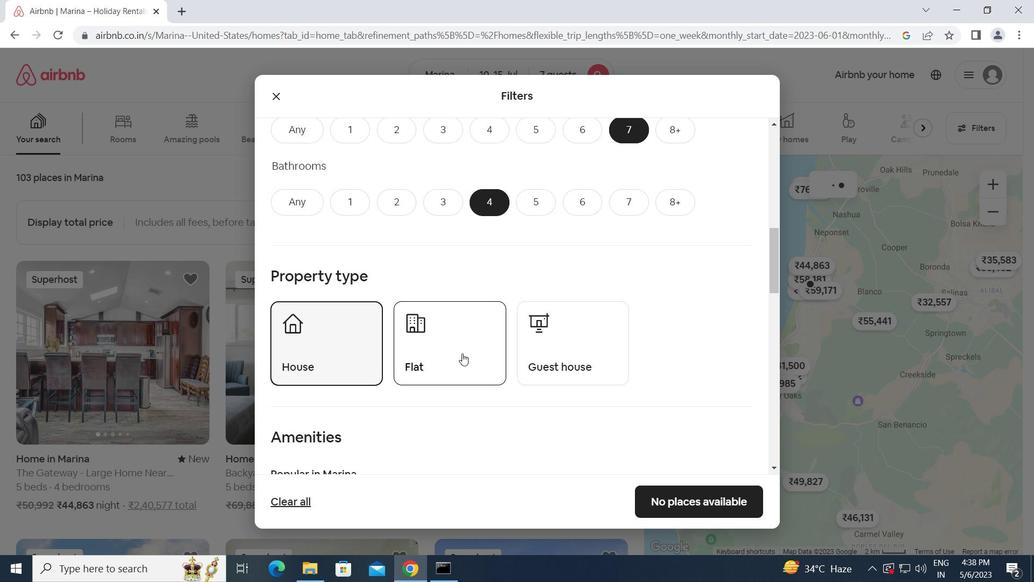 
Action: Mouse pressed left at (466, 353)
Screenshot: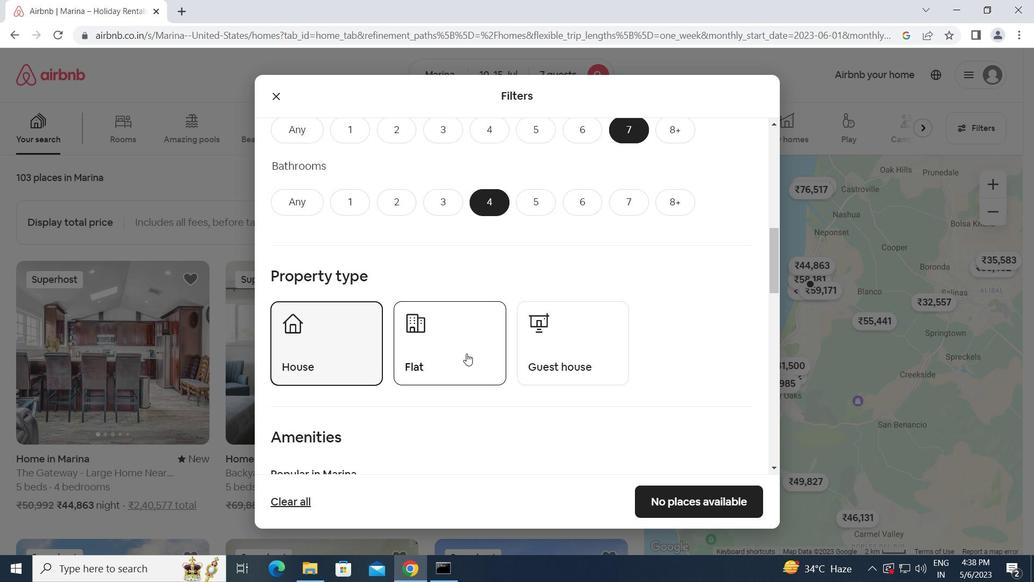 
Action: Mouse moved to (588, 351)
Screenshot: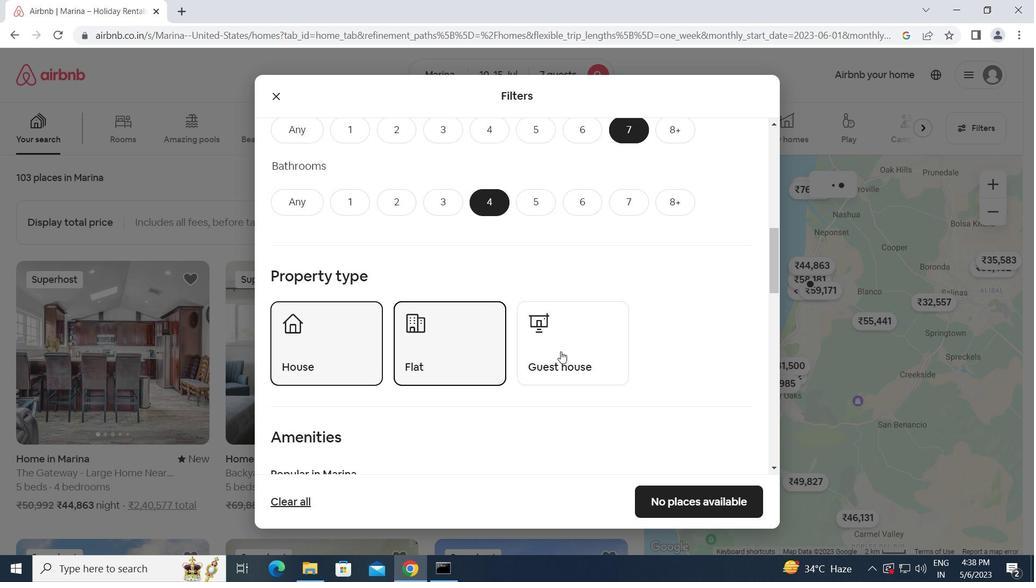 
Action: Mouse pressed left at (588, 351)
Screenshot: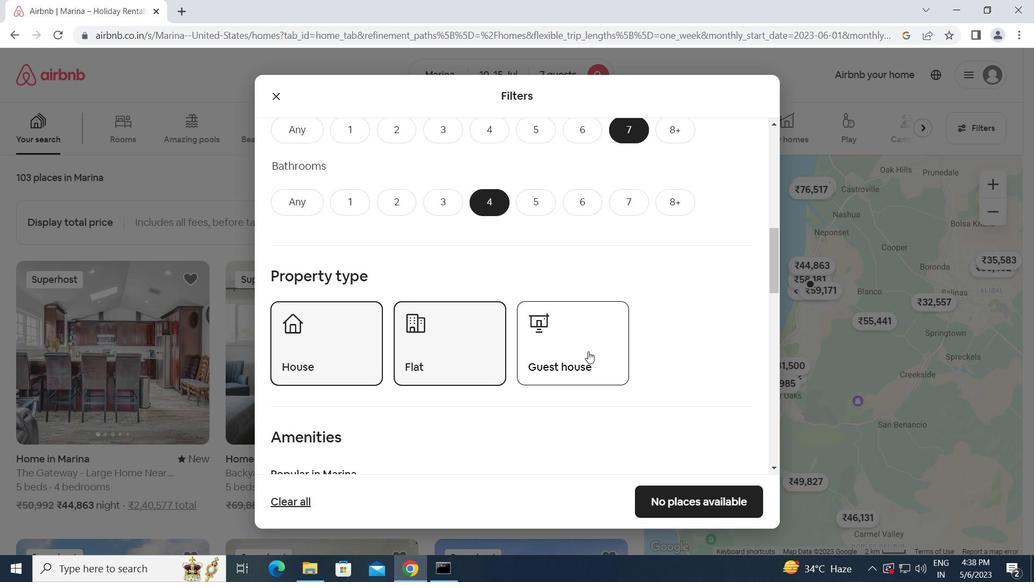 
Action: Mouse moved to (554, 404)
Screenshot: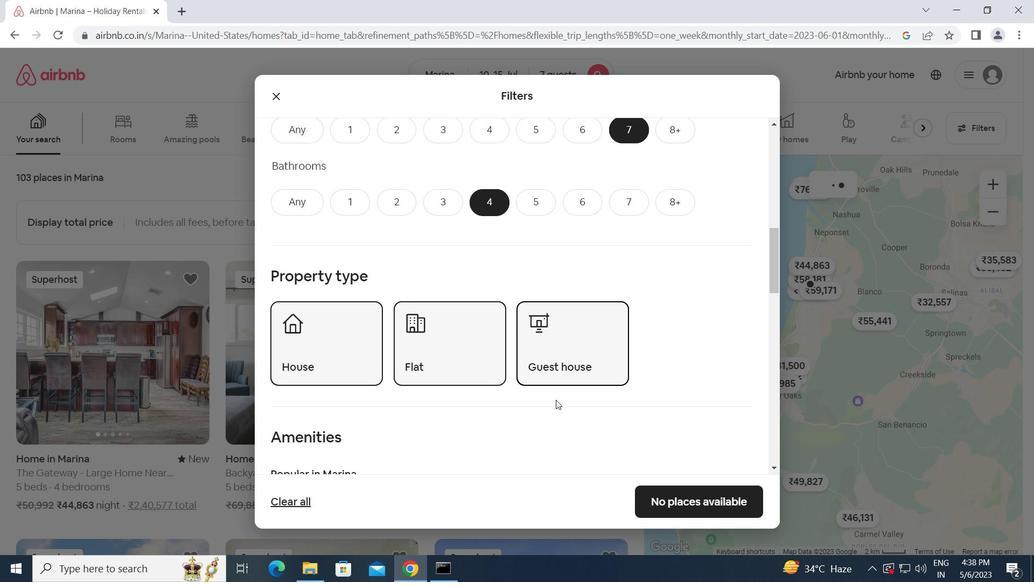 
Action: Mouse scrolled (554, 404) with delta (0, 0)
Screenshot: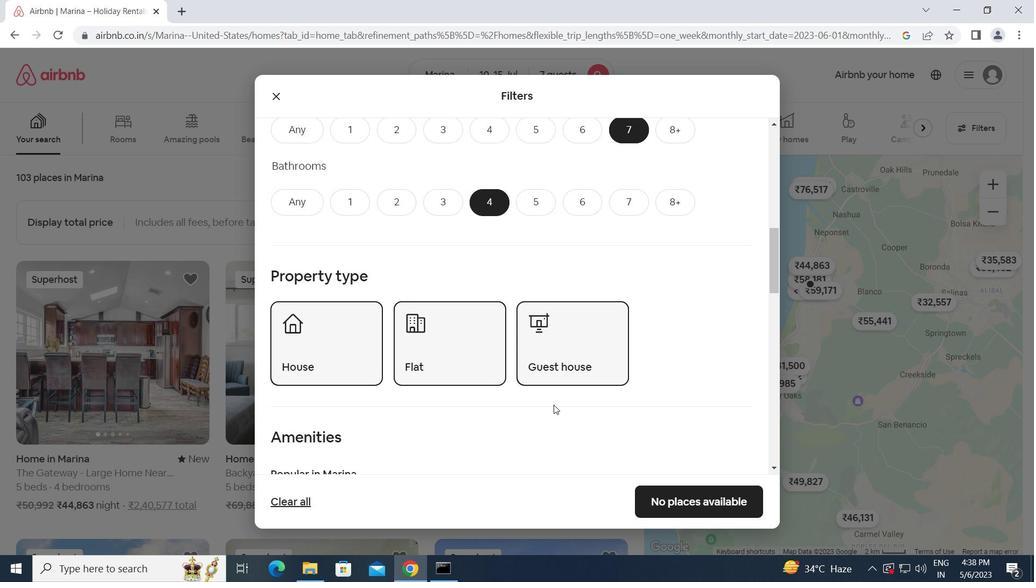 
Action: Mouse scrolled (554, 404) with delta (0, 0)
Screenshot: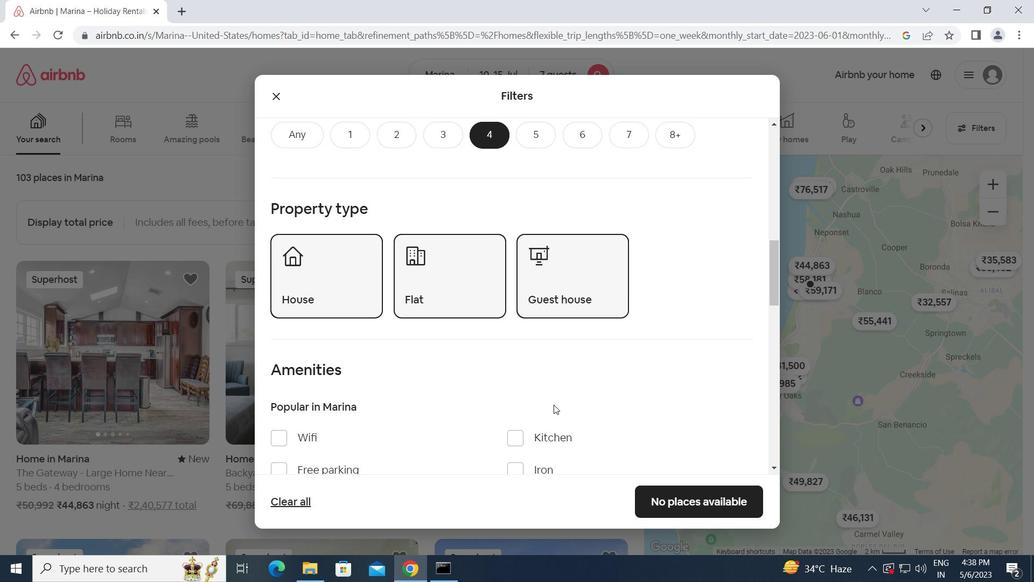 
Action: Mouse moved to (281, 370)
Screenshot: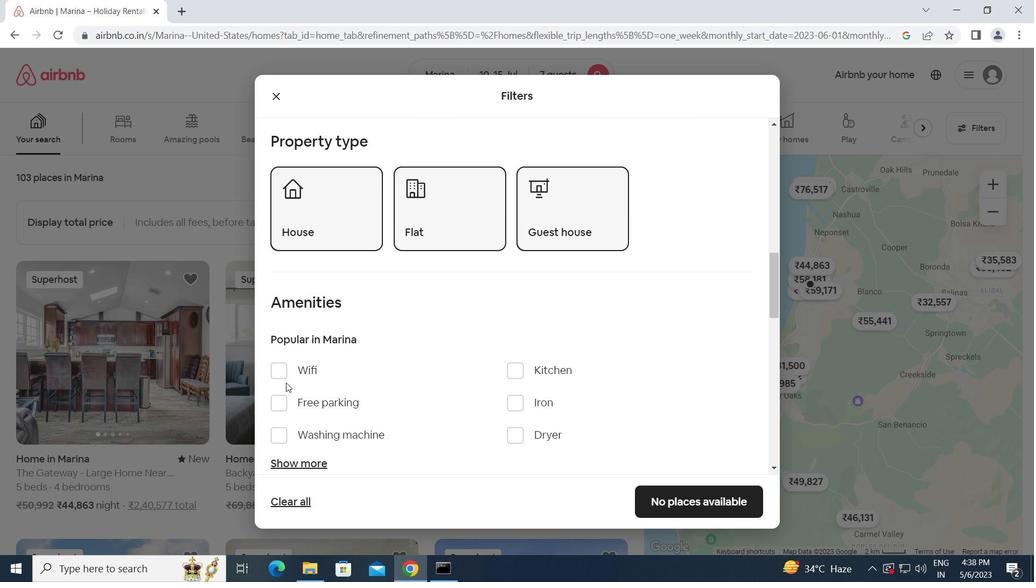 
Action: Mouse pressed left at (281, 370)
Screenshot: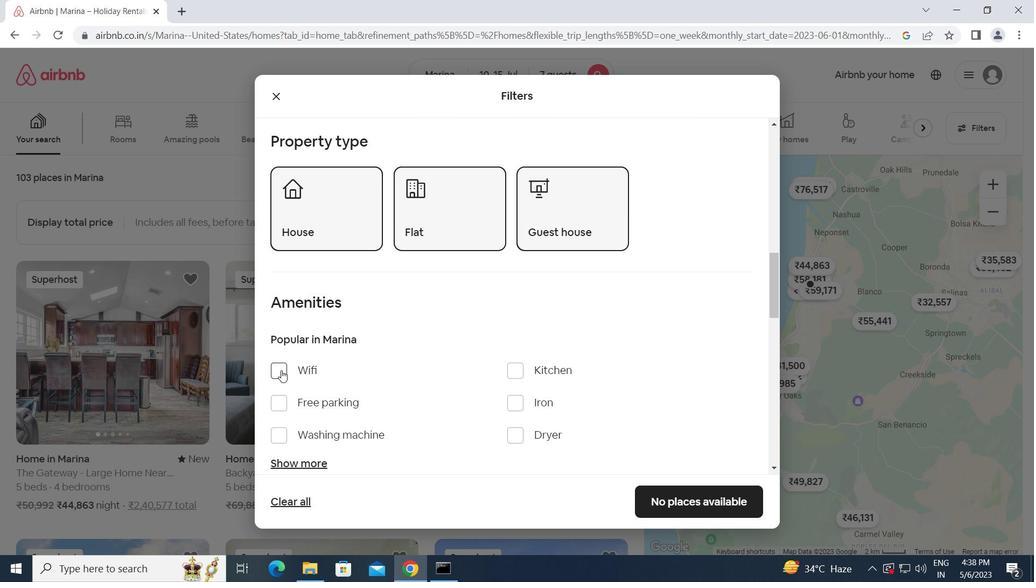 
Action: Mouse moved to (381, 396)
Screenshot: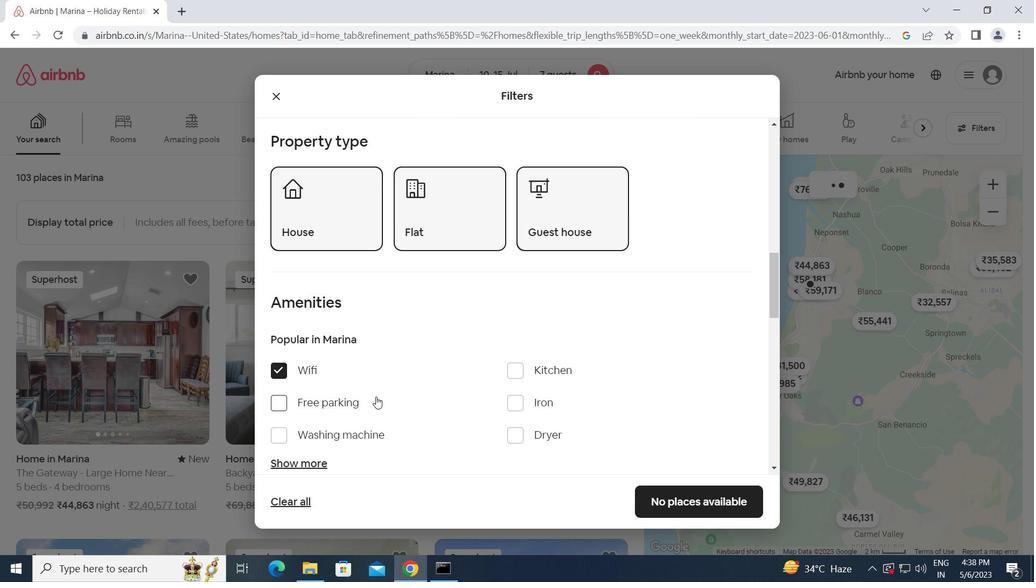 
Action: Mouse scrolled (381, 395) with delta (0, 0)
Screenshot: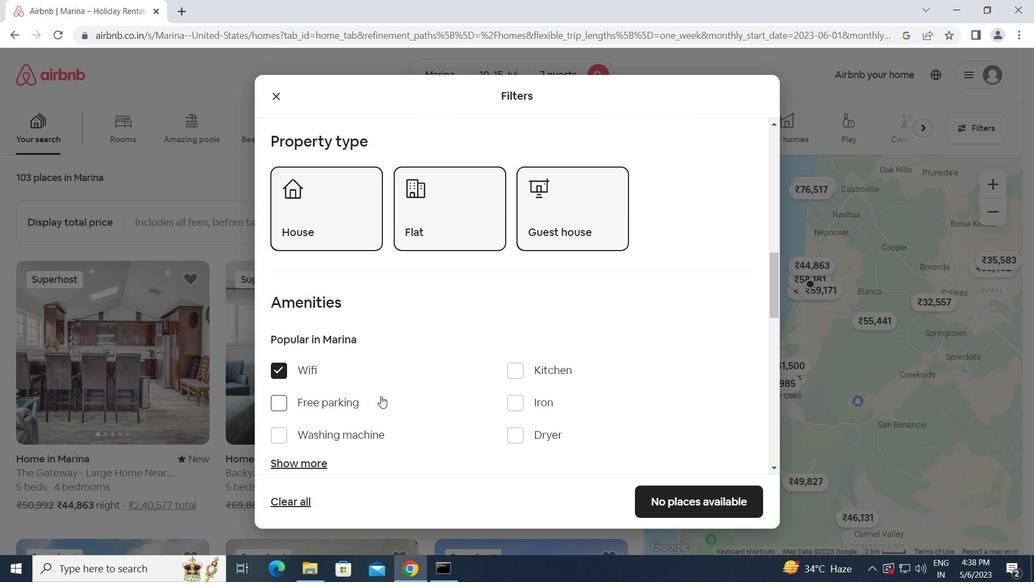 
Action: Mouse scrolled (381, 395) with delta (0, 0)
Screenshot: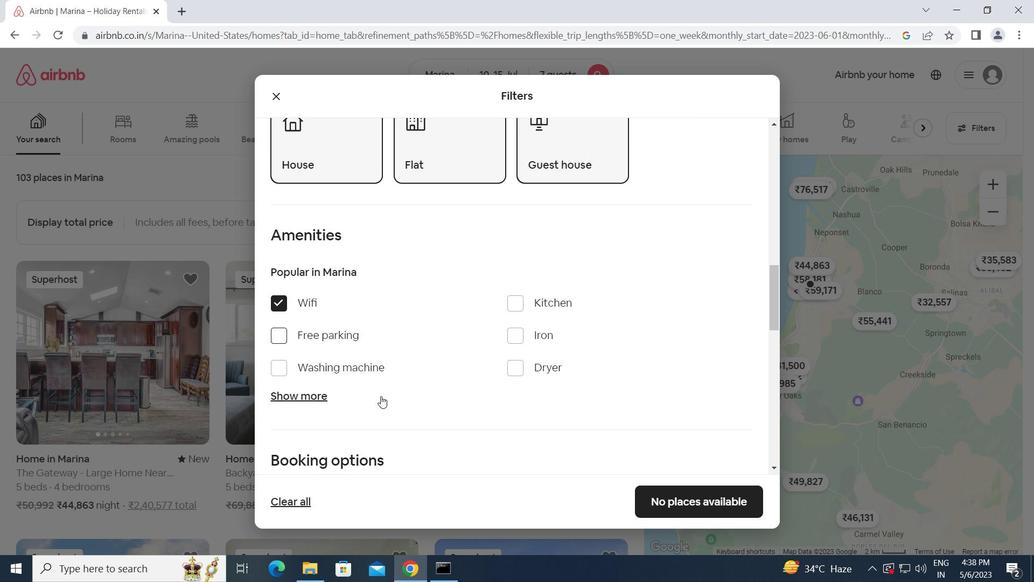 
Action: Mouse moved to (296, 329)
Screenshot: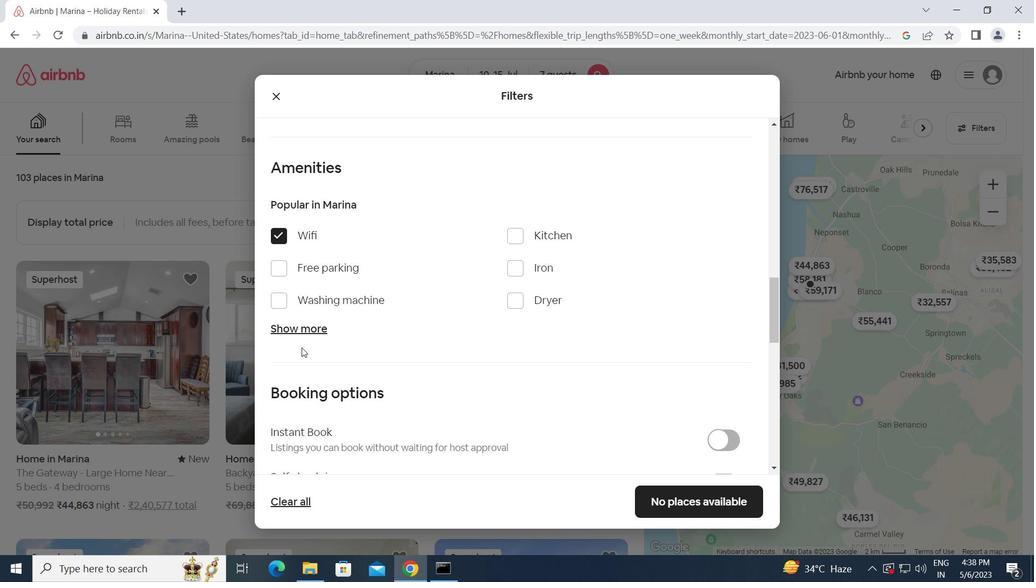 
Action: Mouse pressed left at (296, 329)
Screenshot: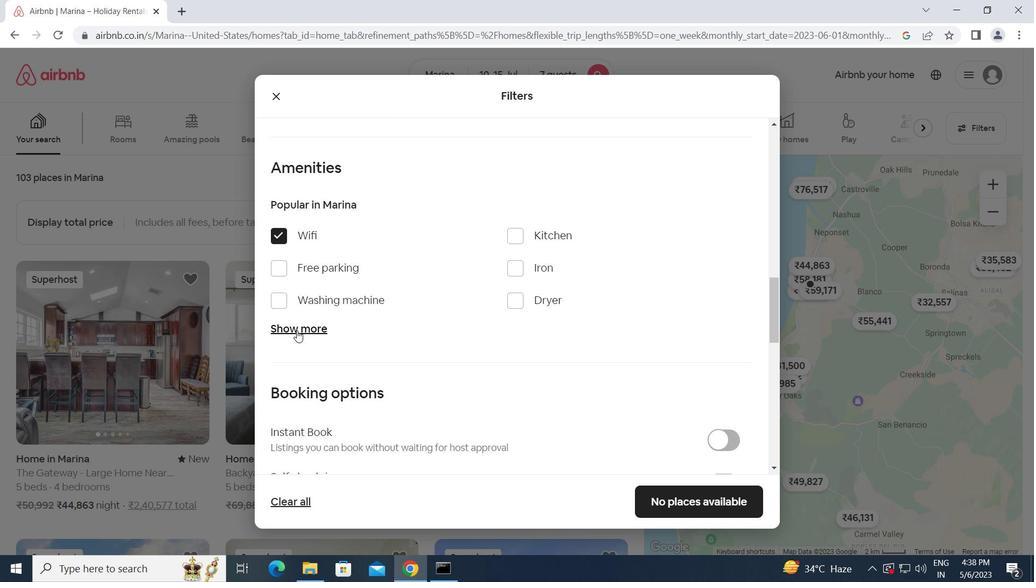 
Action: Mouse moved to (361, 356)
Screenshot: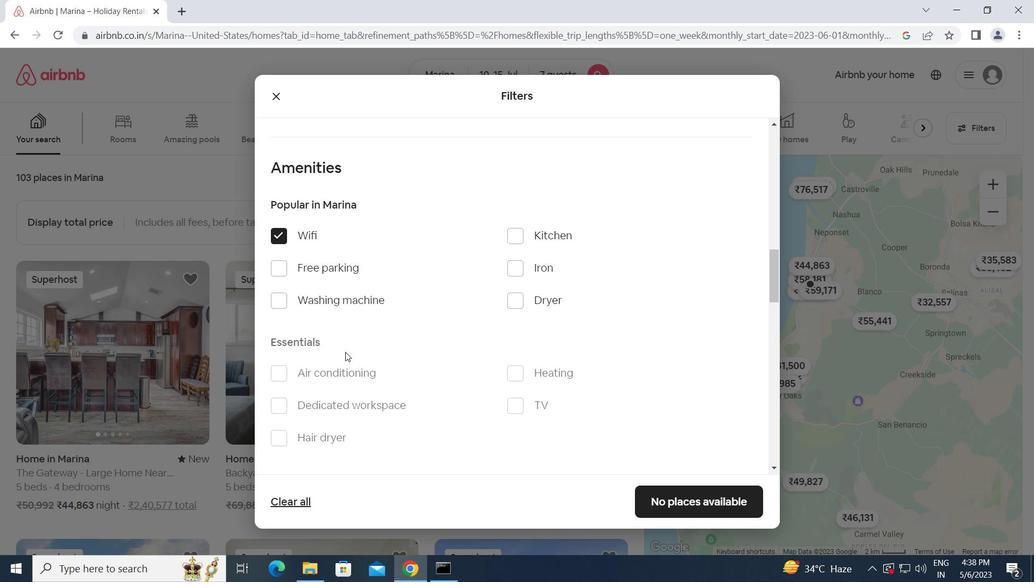 
Action: Mouse scrolled (361, 355) with delta (0, 0)
Screenshot: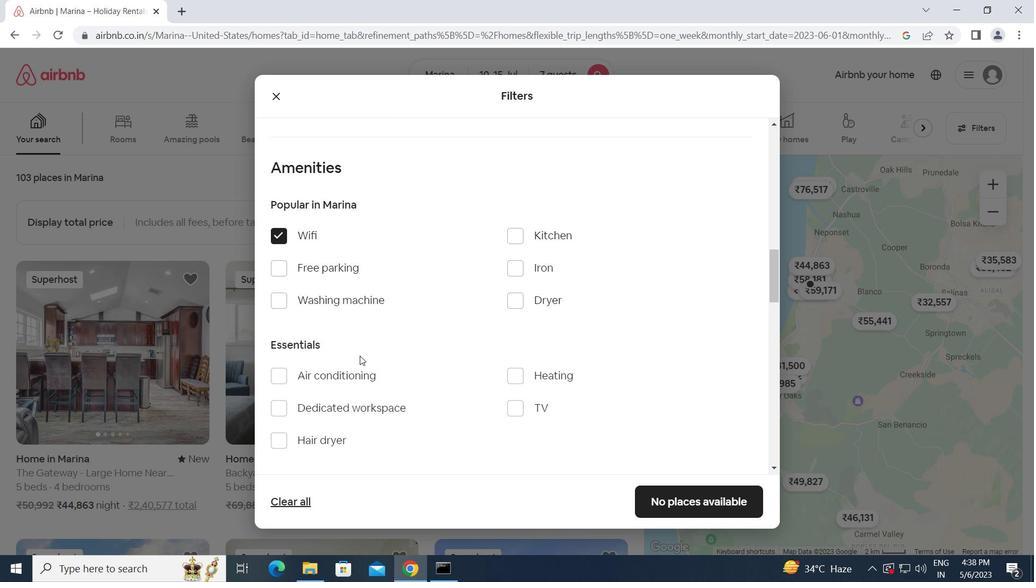 
Action: Mouse moved to (508, 341)
Screenshot: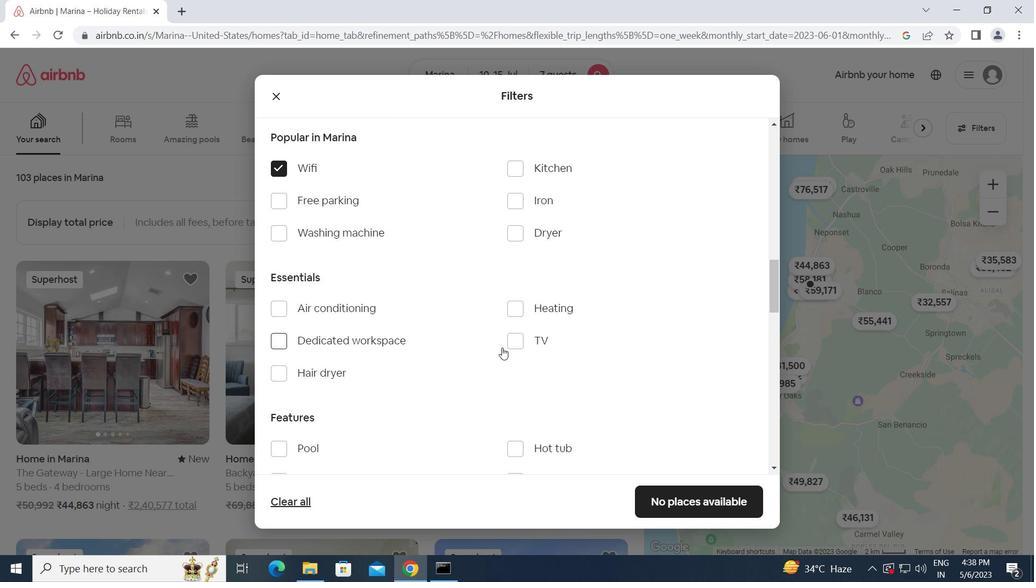 
Action: Mouse pressed left at (508, 341)
Screenshot: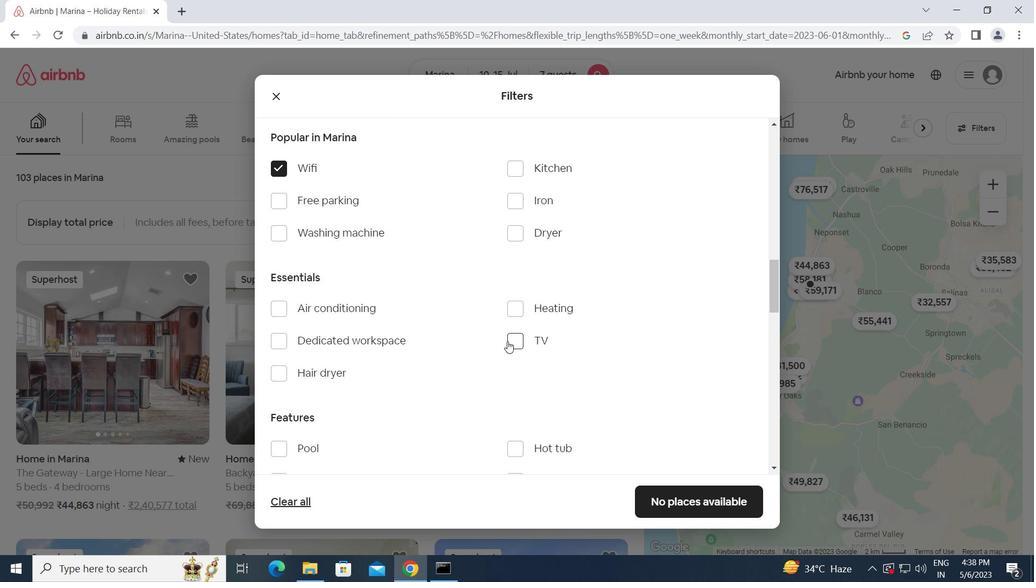 
Action: Mouse moved to (278, 202)
Screenshot: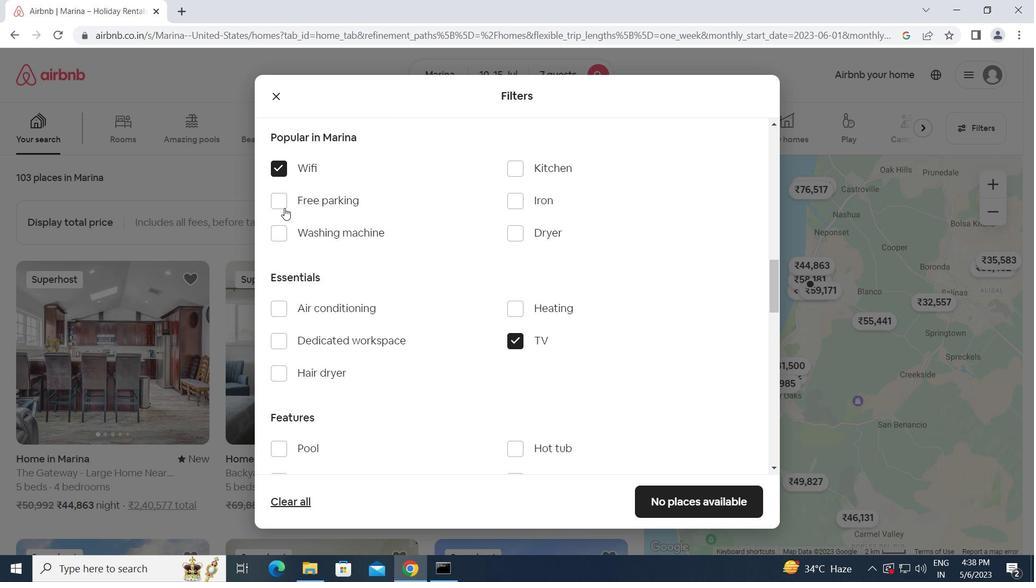 
Action: Mouse pressed left at (278, 202)
Screenshot: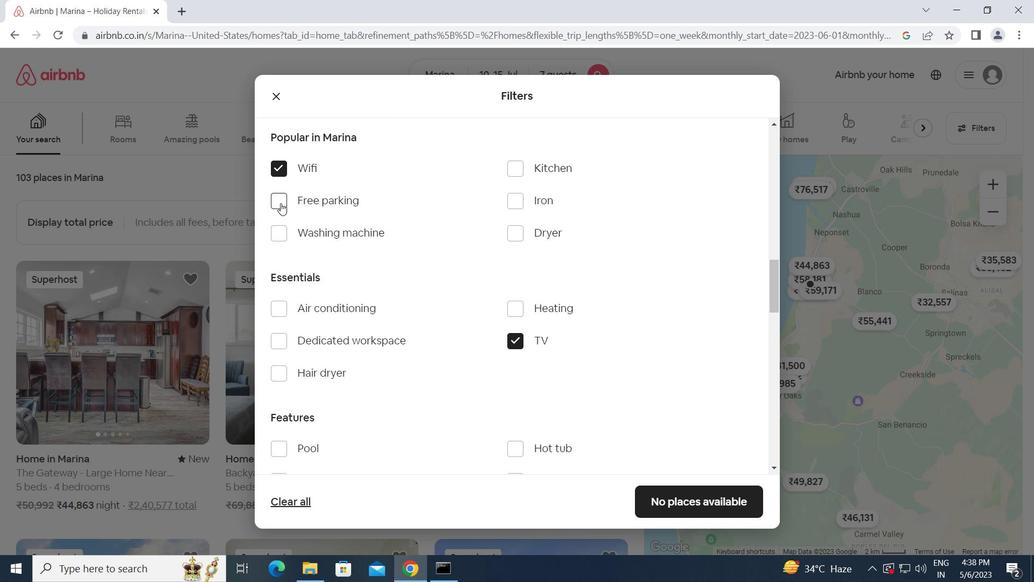 
Action: Mouse moved to (280, 420)
Screenshot: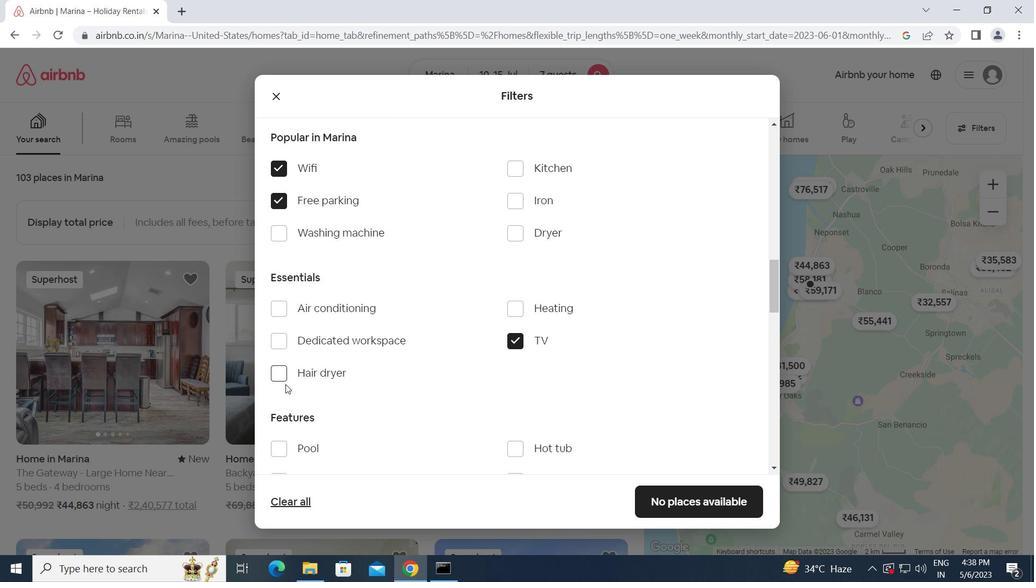 
Action: Mouse scrolled (280, 420) with delta (0, 0)
Screenshot: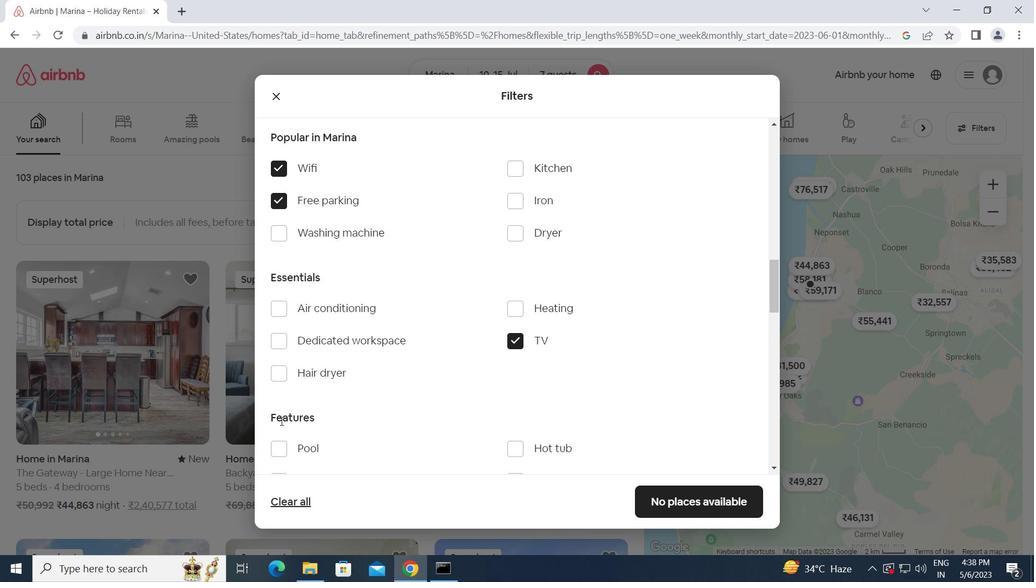 
Action: Mouse scrolled (280, 420) with delta (0, 0)
Screenshot: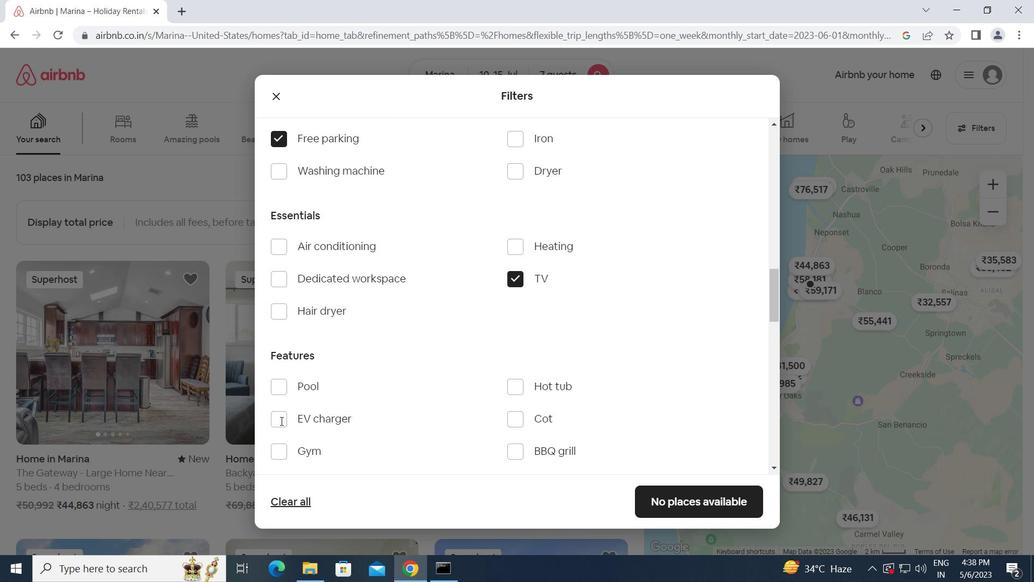 
Action: Mouse moved to (282, 377)
Screenshot: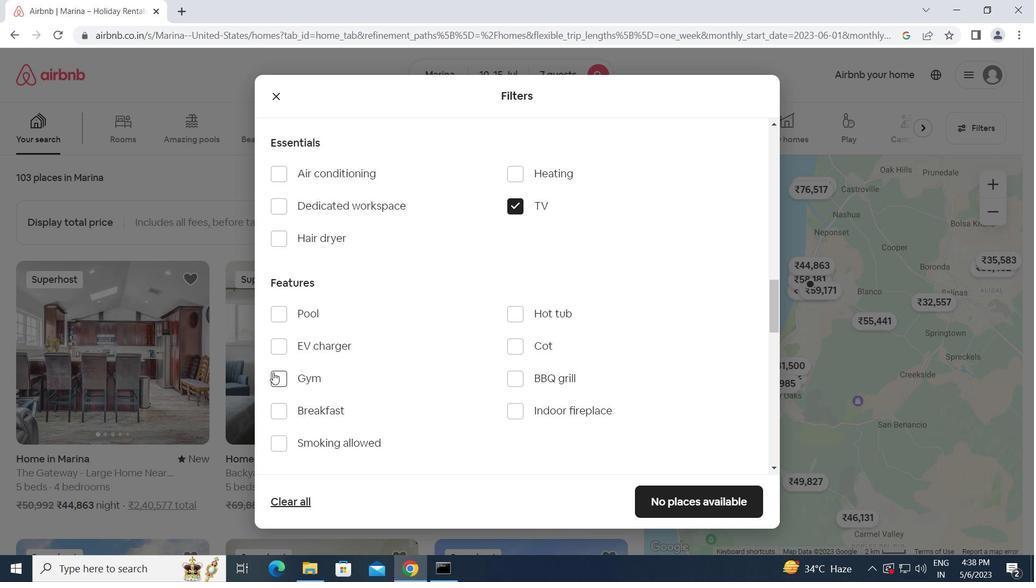 
Action: Mouse pressed left at (282, 377)
Screenshot: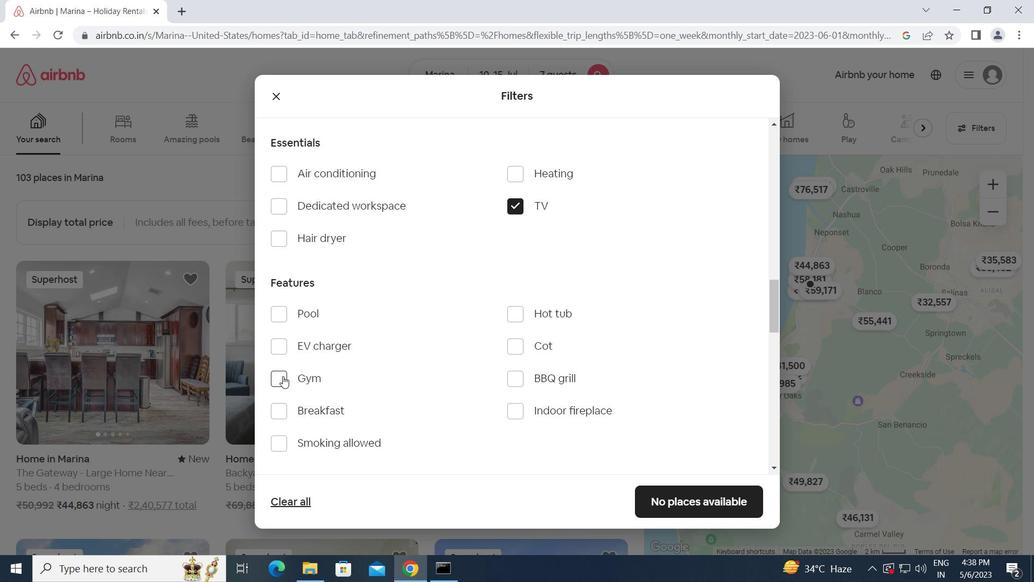 
Action: Mouse moved to (275, 410)
Screenshot: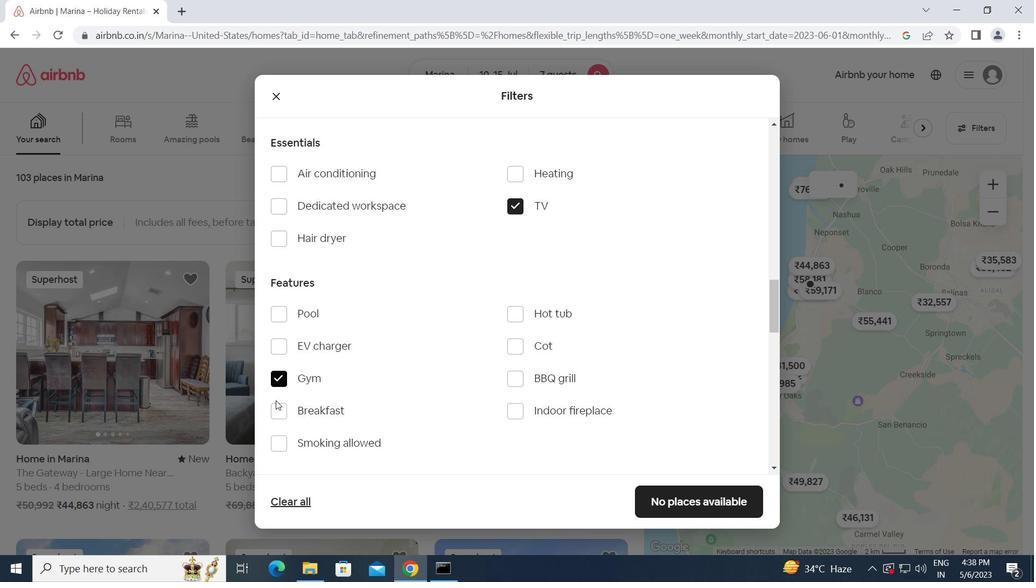 
Action: Mouse pressed left at (275, 410)
Screenshot: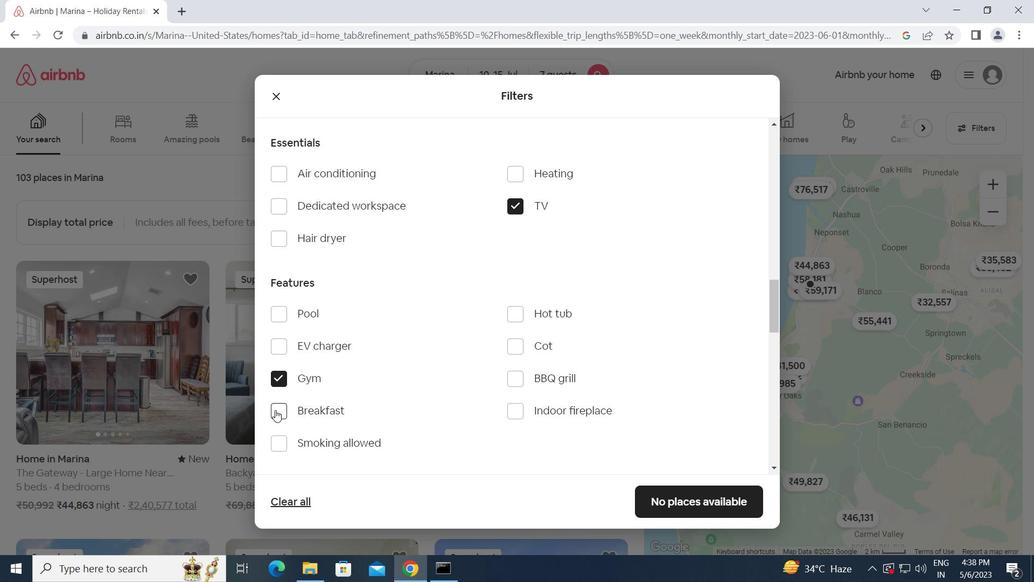 
Action: Mouse moved to (420, 424)
Screenshot: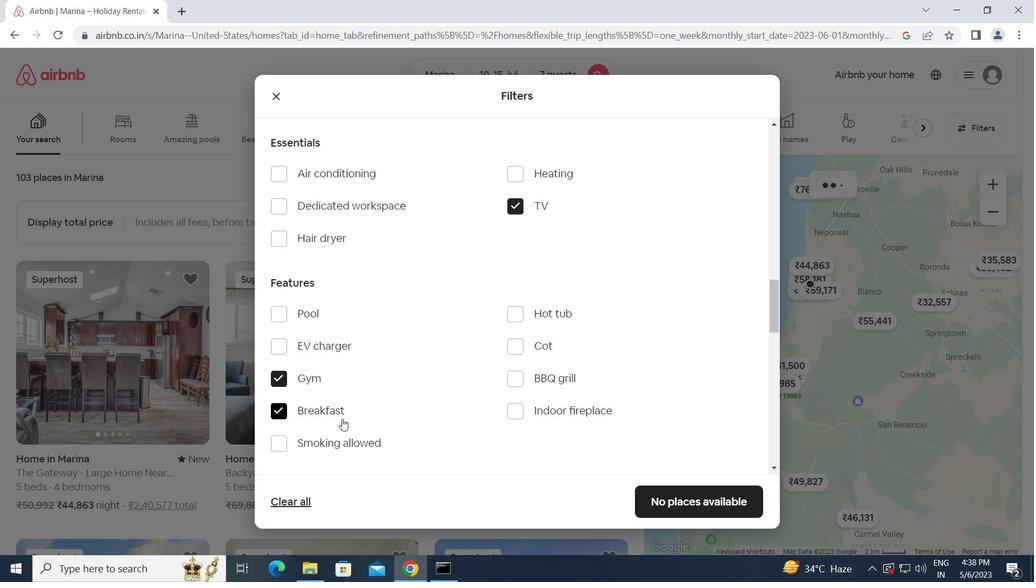 
Action: Mouse scrolled (420, 424) with delta (0, 0)
Screenshot: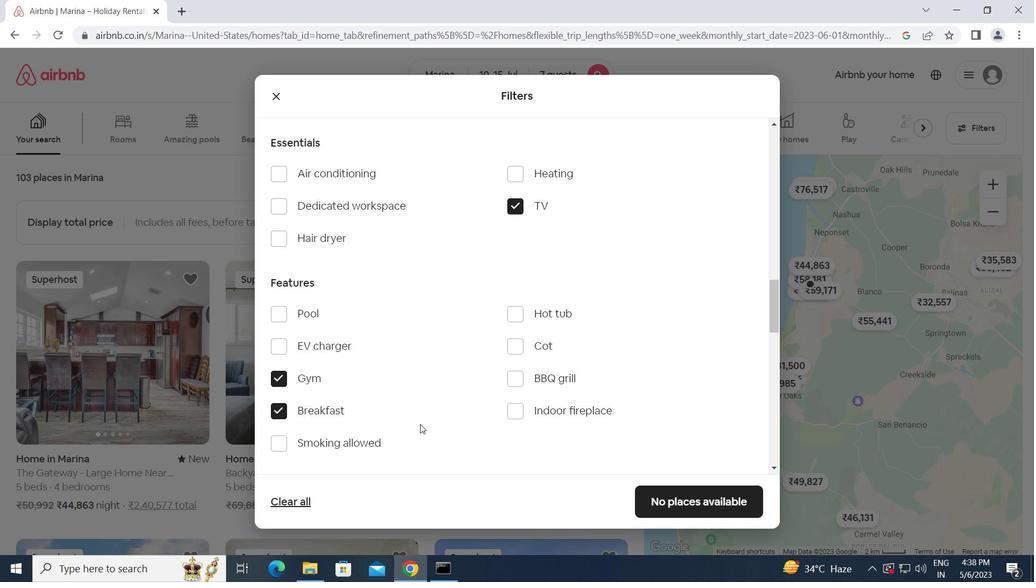 
Action: Mouse scrolled (420, 424) with delta (0, 0)
Screenshot: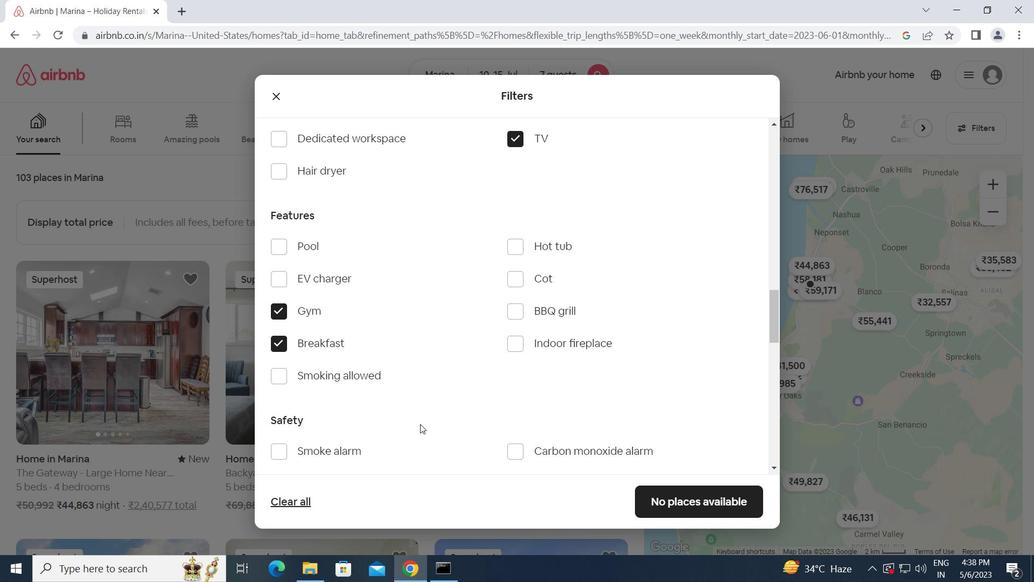 
Action: Mouse scrolled (420, 424) with delta (0, 0)
Screenshot: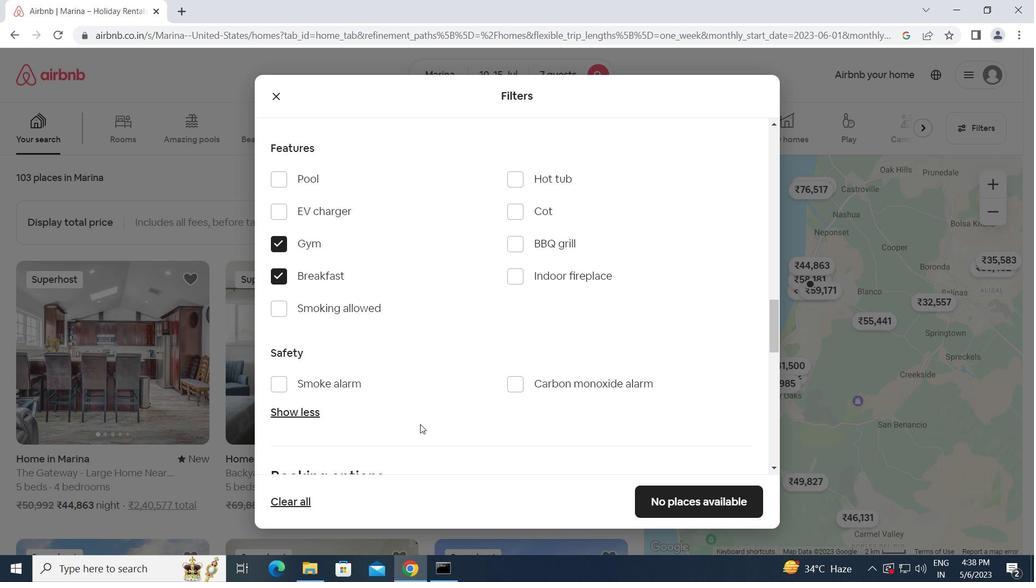 
Action: Mouse scrolled (420, 424) with delta (0, 0)
Screenshot: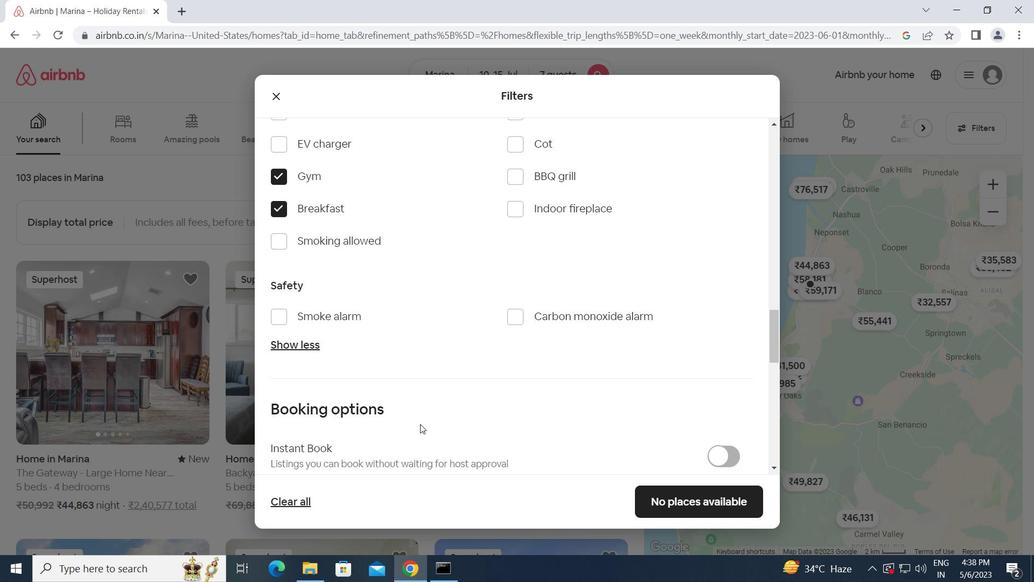 
Action: Mouse moved to (717, 424)
Screenshot: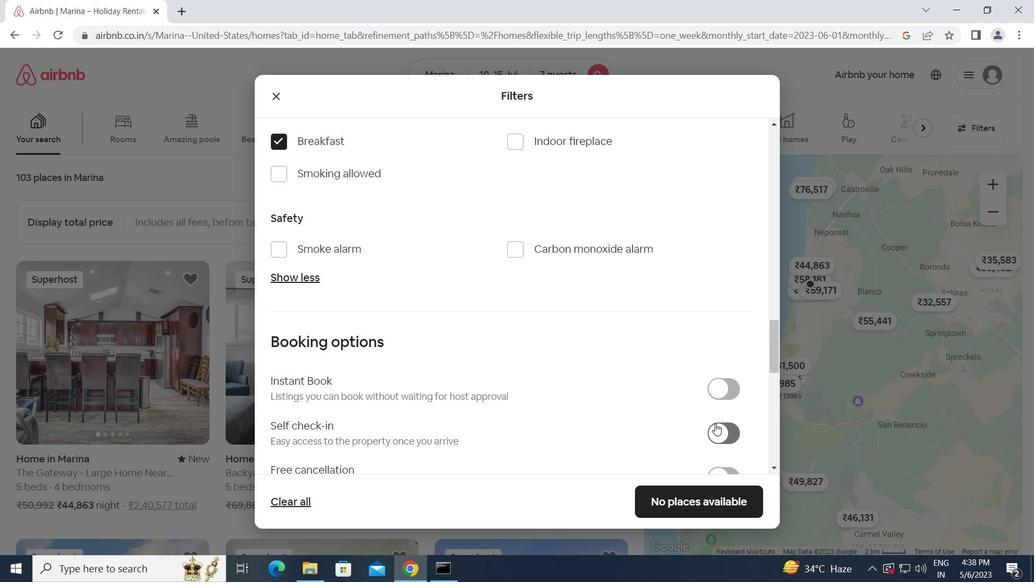
Action: Mouse pressed left at (717, 424)
Screenshot: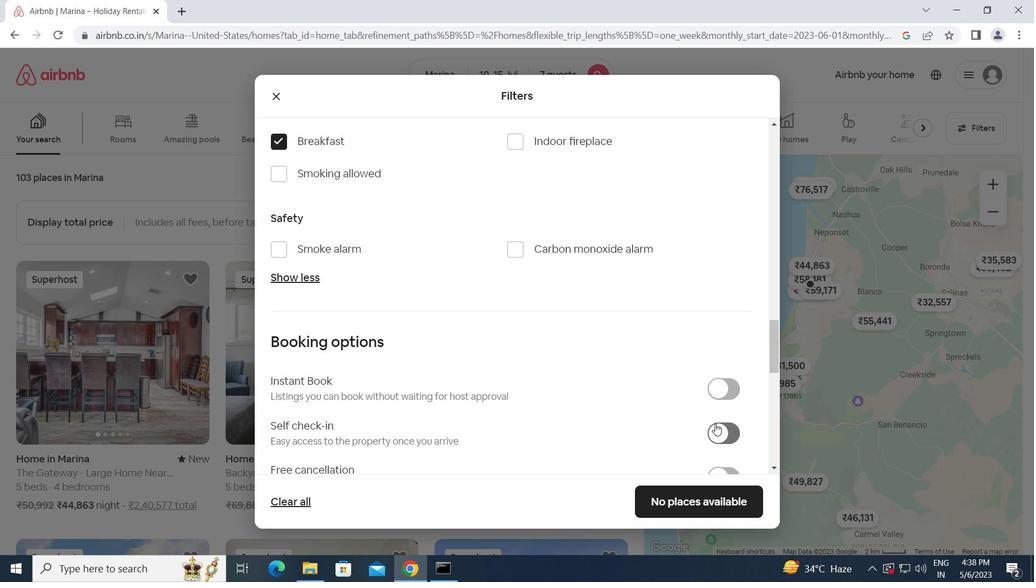 
Action: Mouse moved to (541, 422)
Screenshot: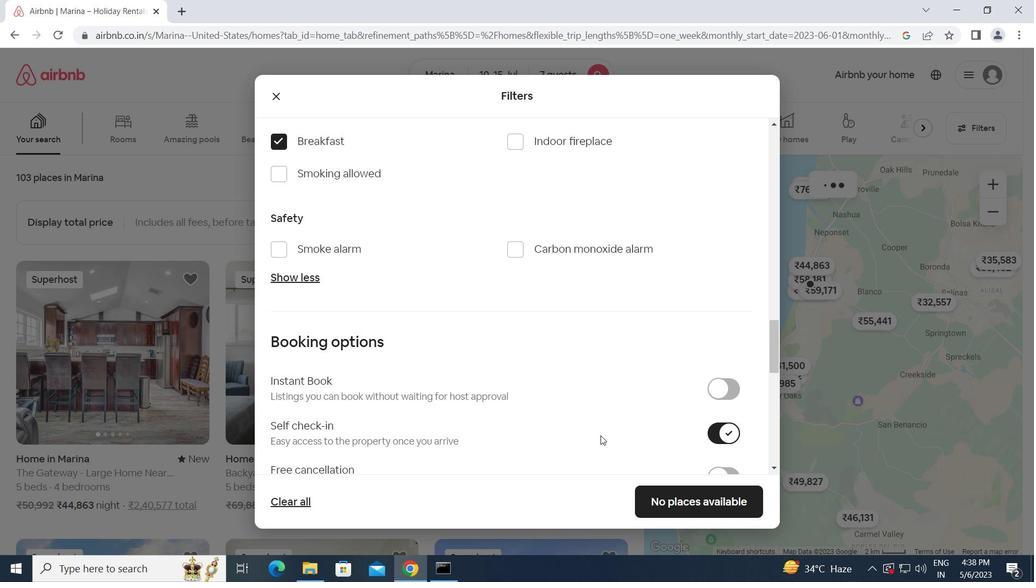 
Action: Mouse scrolled (541, 421) with delta (0, 0)
Screenshot: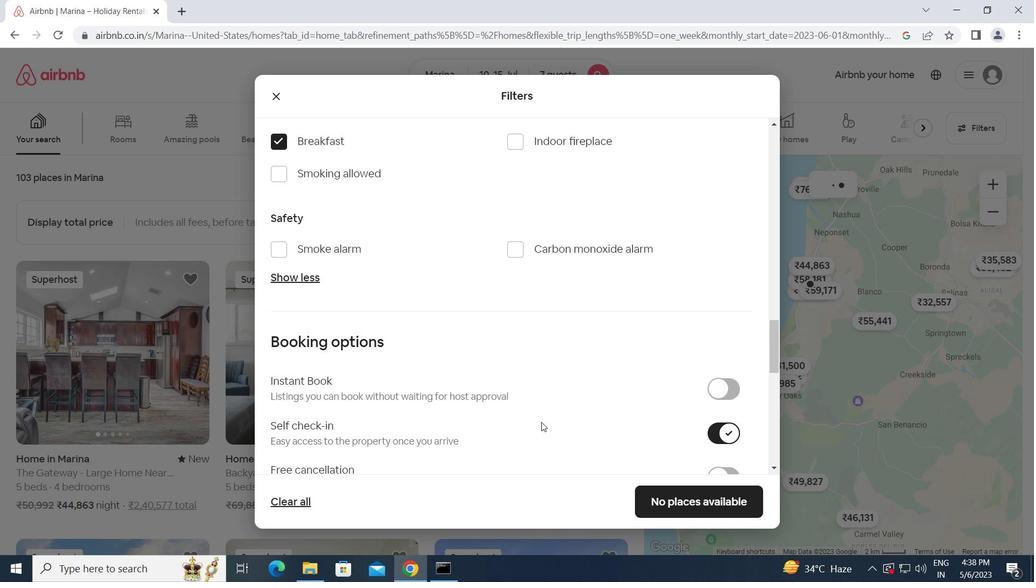 
Action: Mouse scrolled (541, 421) with delta (0, 0)
Screenshot: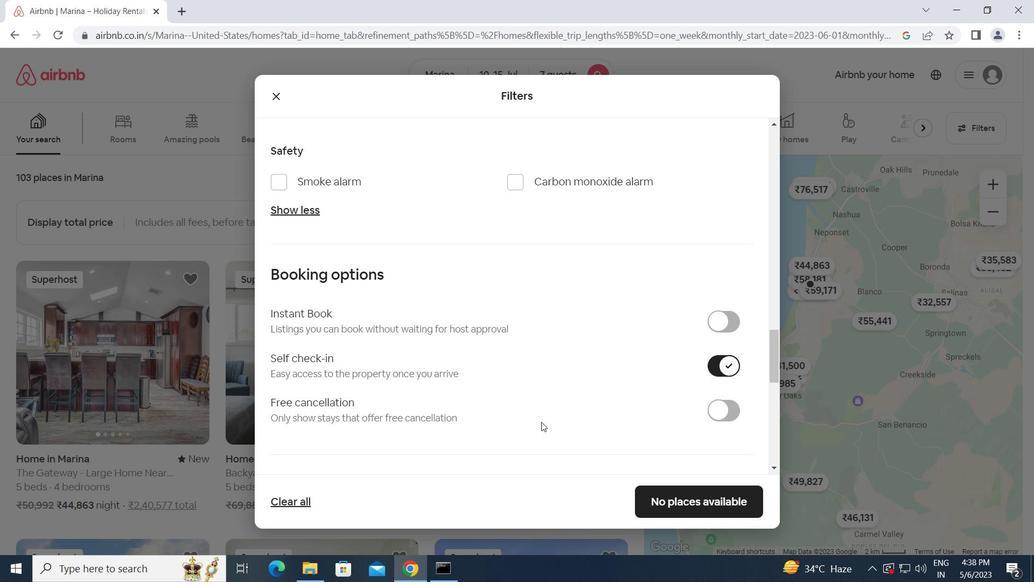 
Action: Mouse moved to (540, 420)
Screenshot: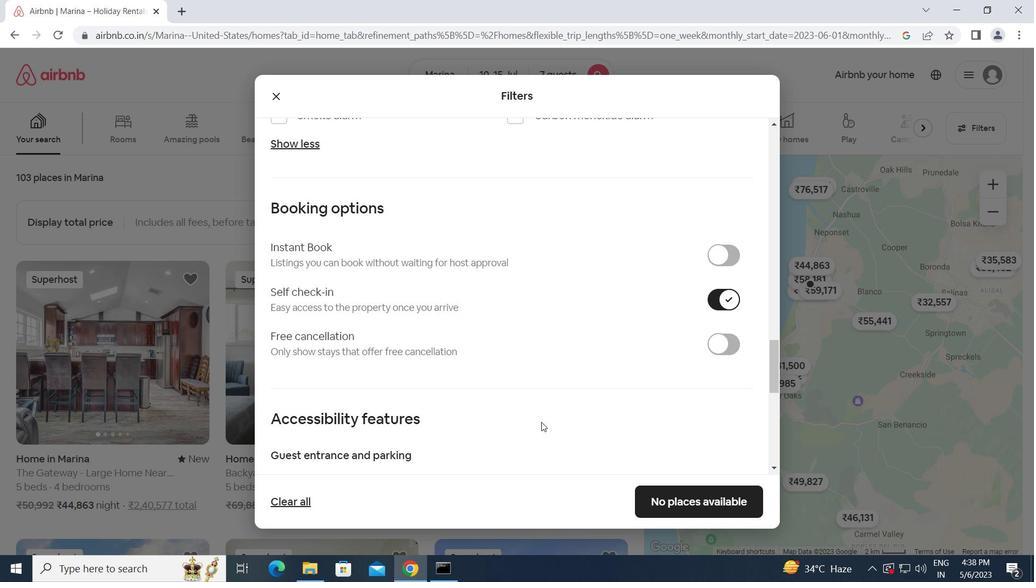 
Action: Mouse scrolled (540, 420) with delta (0, 0)
Screenshot: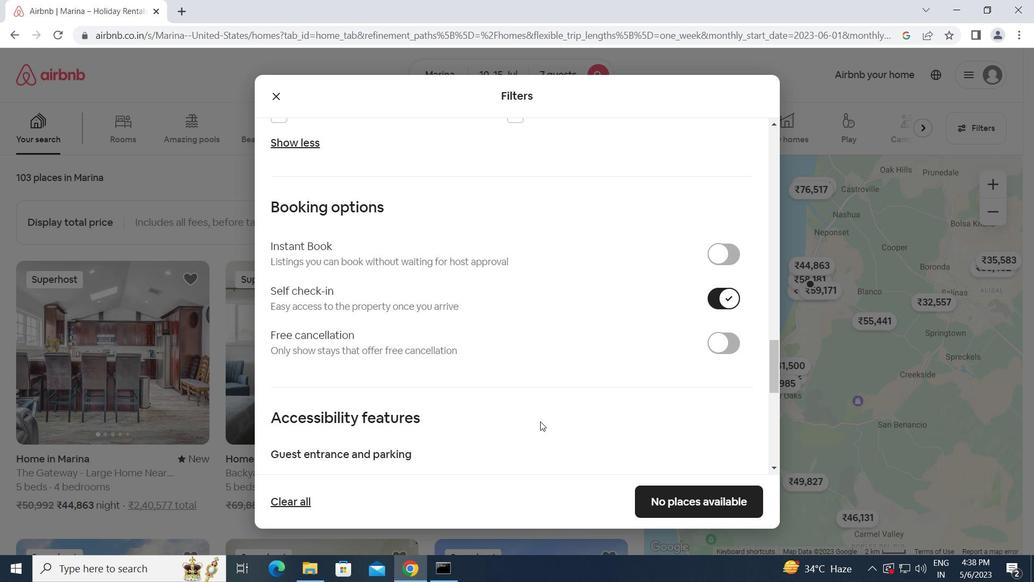 
Action: Mouse scrolled (540, 420) with delta (0, 0)
Screenshot: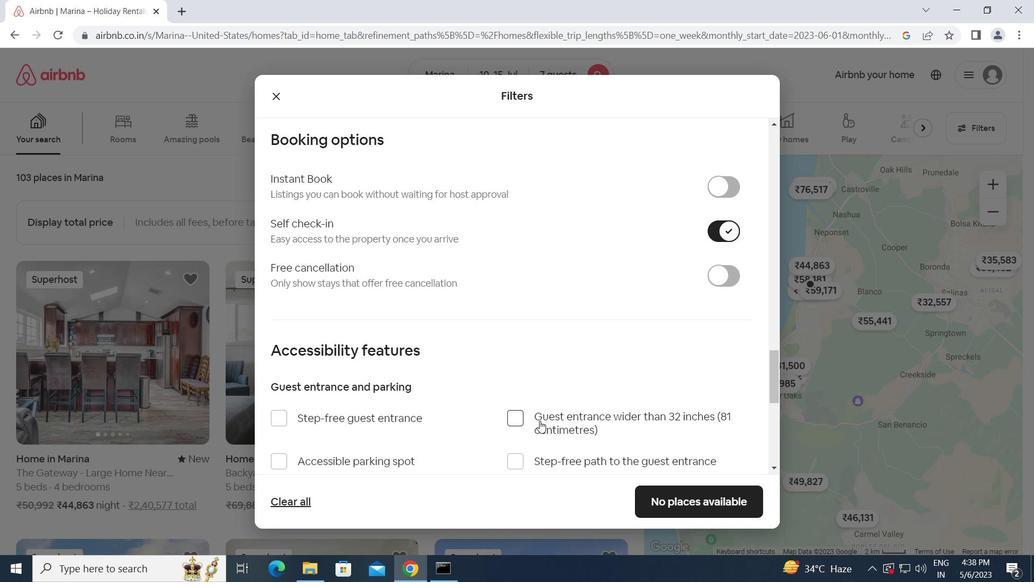 
Action: Mouse scrolled (540, 420) with delta (0, 0)
Screenshot: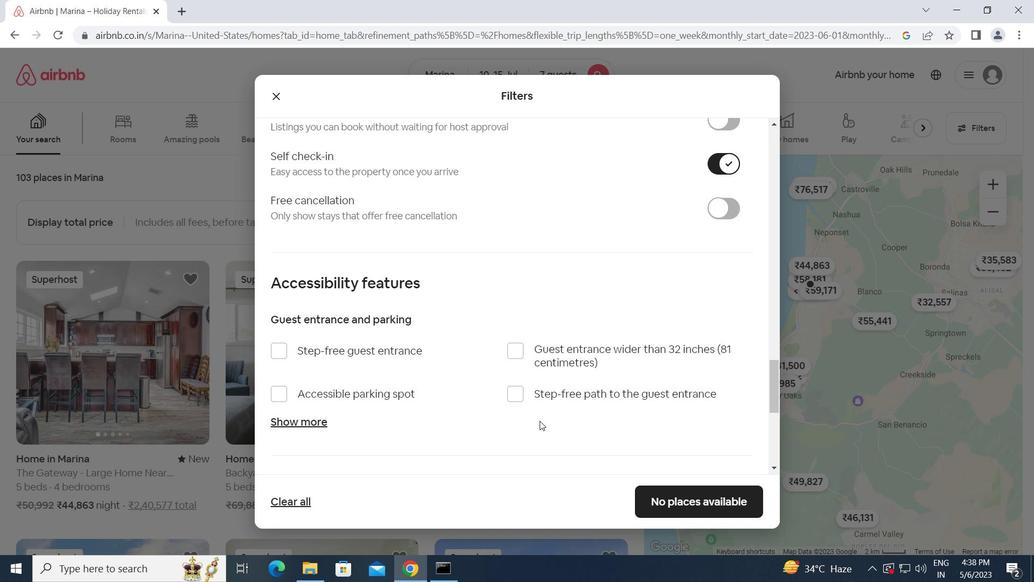 
Action: Mouse scrolled (540, 420) with delta (0, 0)
Screenshot: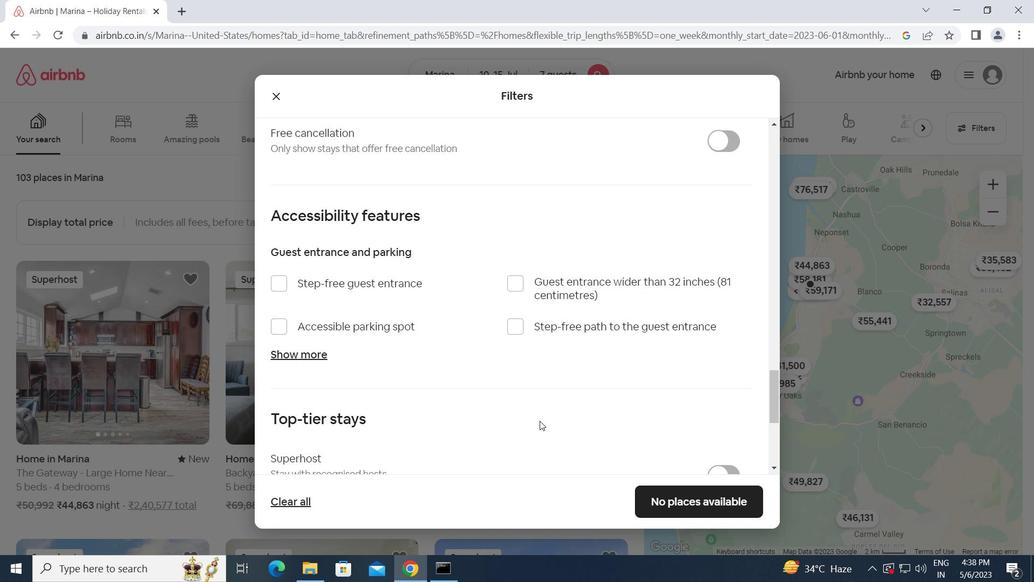 
Action: Mouse scrolled (540, 420) with delta (0, 0)
Screenshot: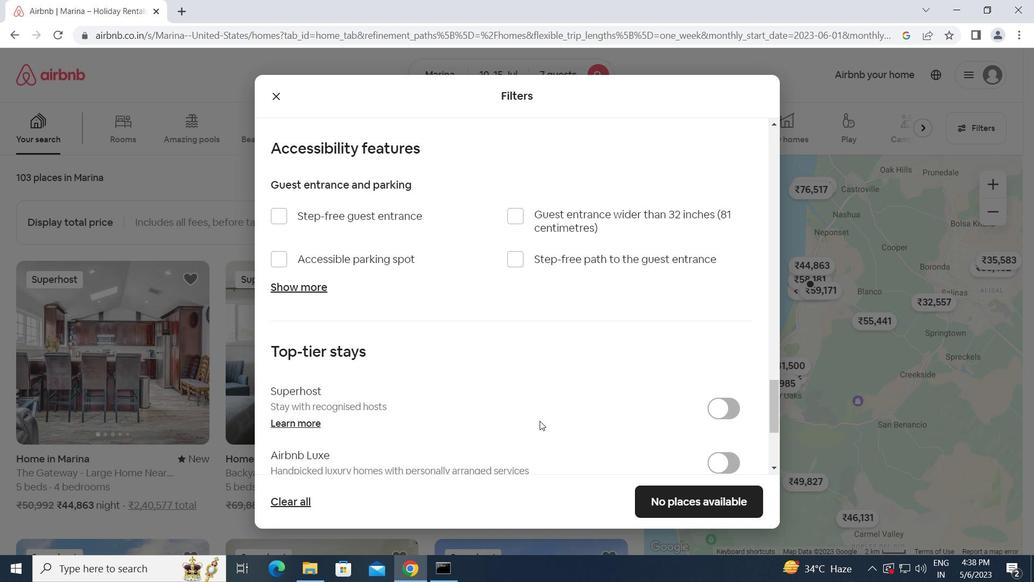 
Action: Mouse scrolled (540, 420) with delta (0, 0)
Screenshot: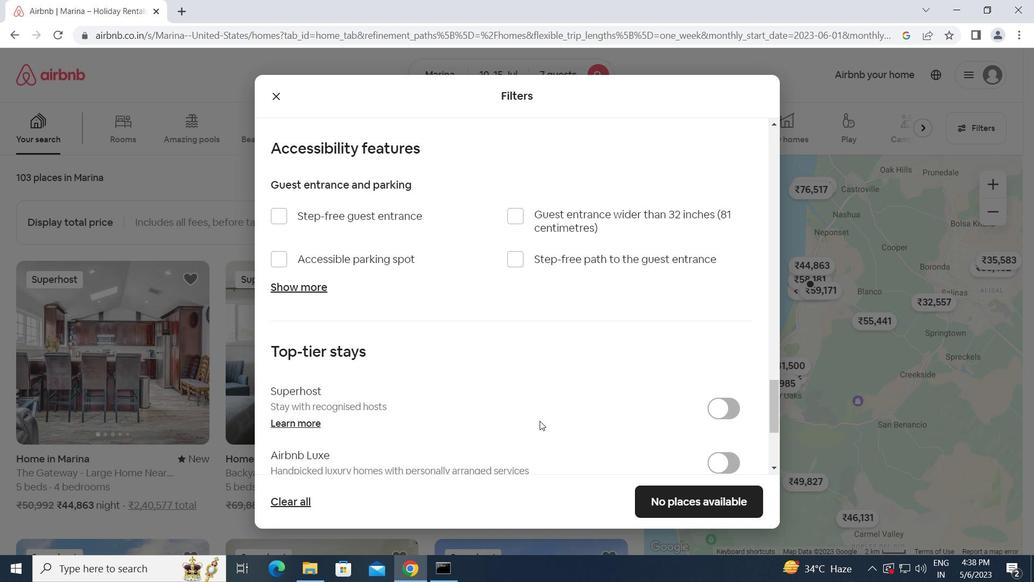 
Action: Mouse scrolled (540, 420) with delta (0, 0)
Screenshot: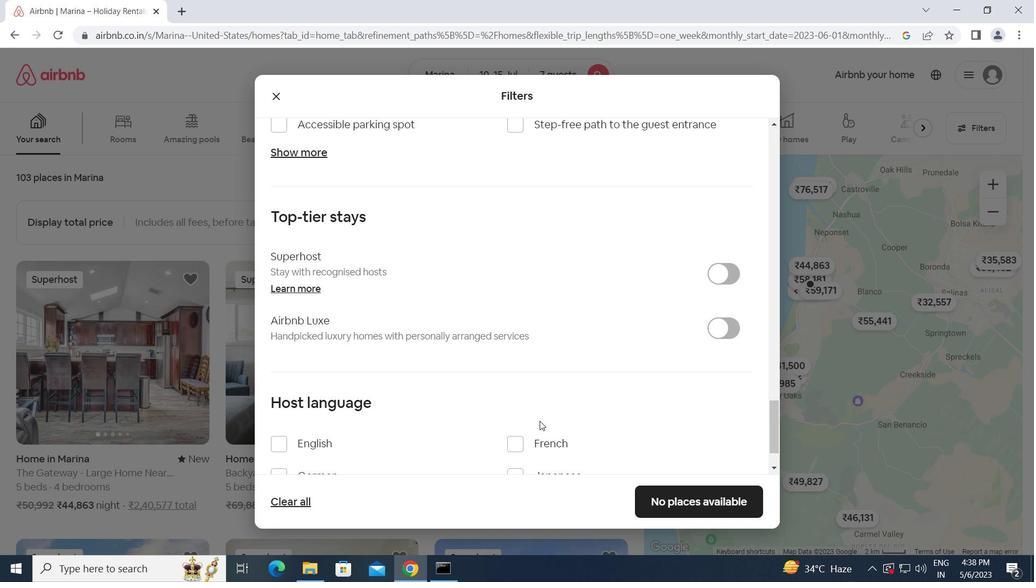
Action: Mouse moved to (285, 378)
Screenshot: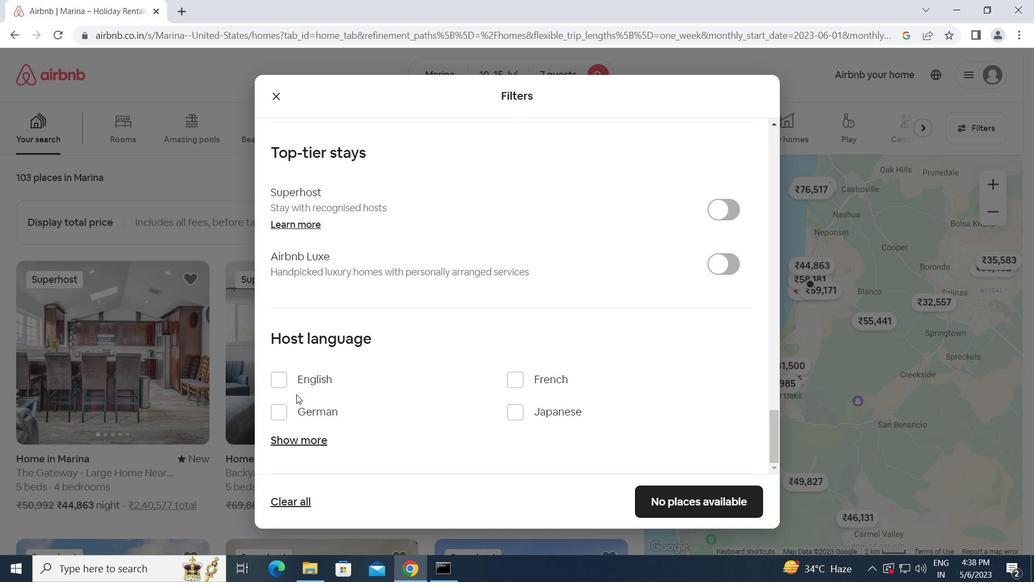 
Action: Mouse pressed left at (285, 378)
Screenshot: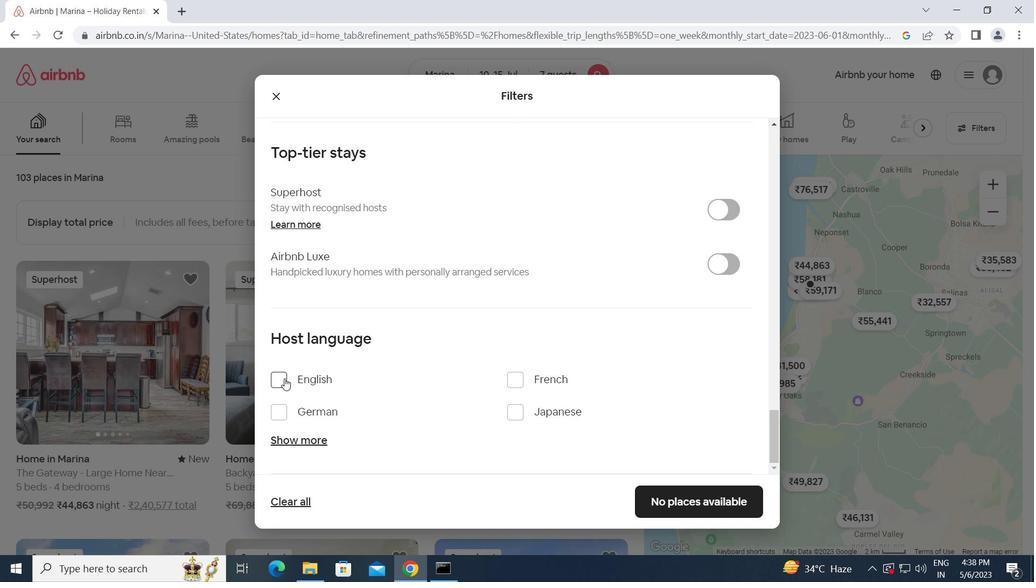 
Action: Mouse moved to (654, 491)
Screenshot: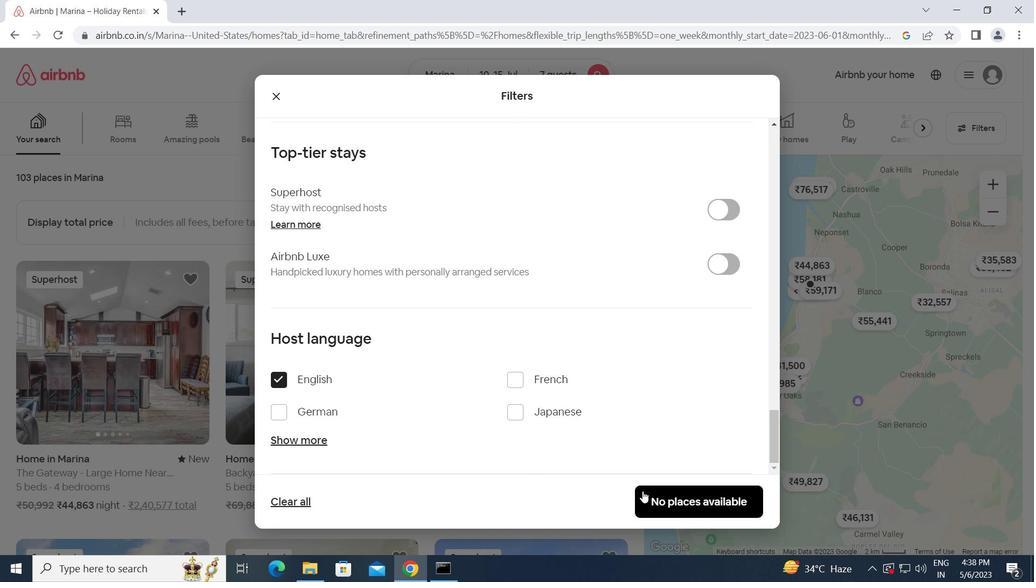 
Action: Mouse pressed left at (654, 491)
Screenshot: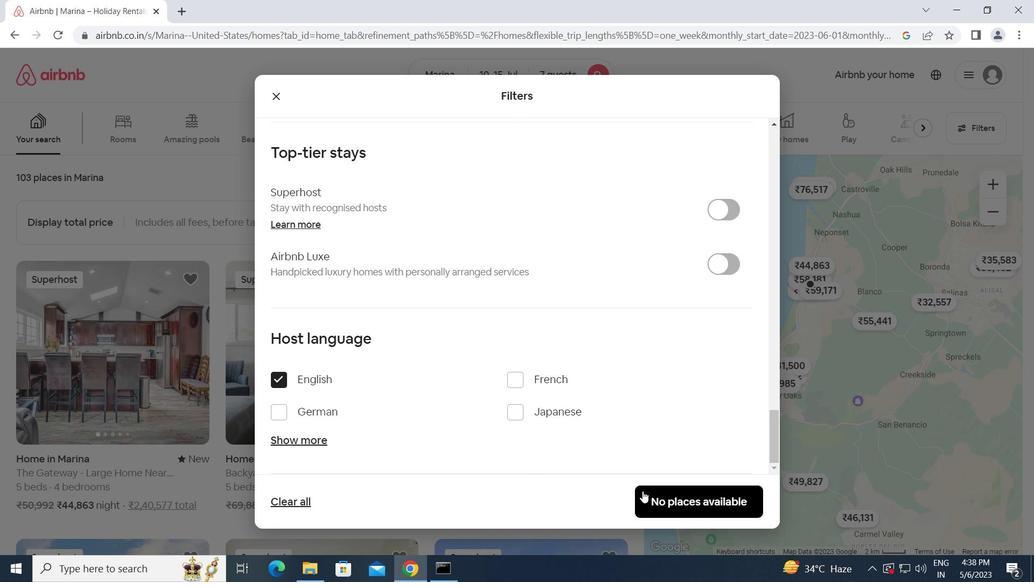 
Action: Mouse moved to (647, 491)
Screenshot: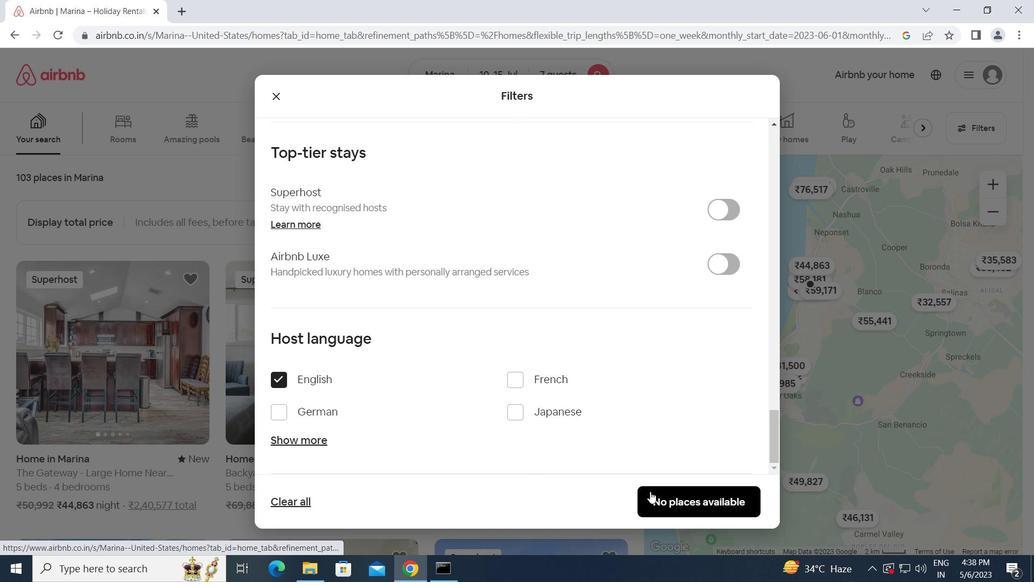 
